 Task: Create a due date automation trigger when advanced on, 2 days after a card is due add checklist with checklist "Resume" incomplete at 11:00 AM.
Action: Mouse moved to (1075, 321)
Screenshot: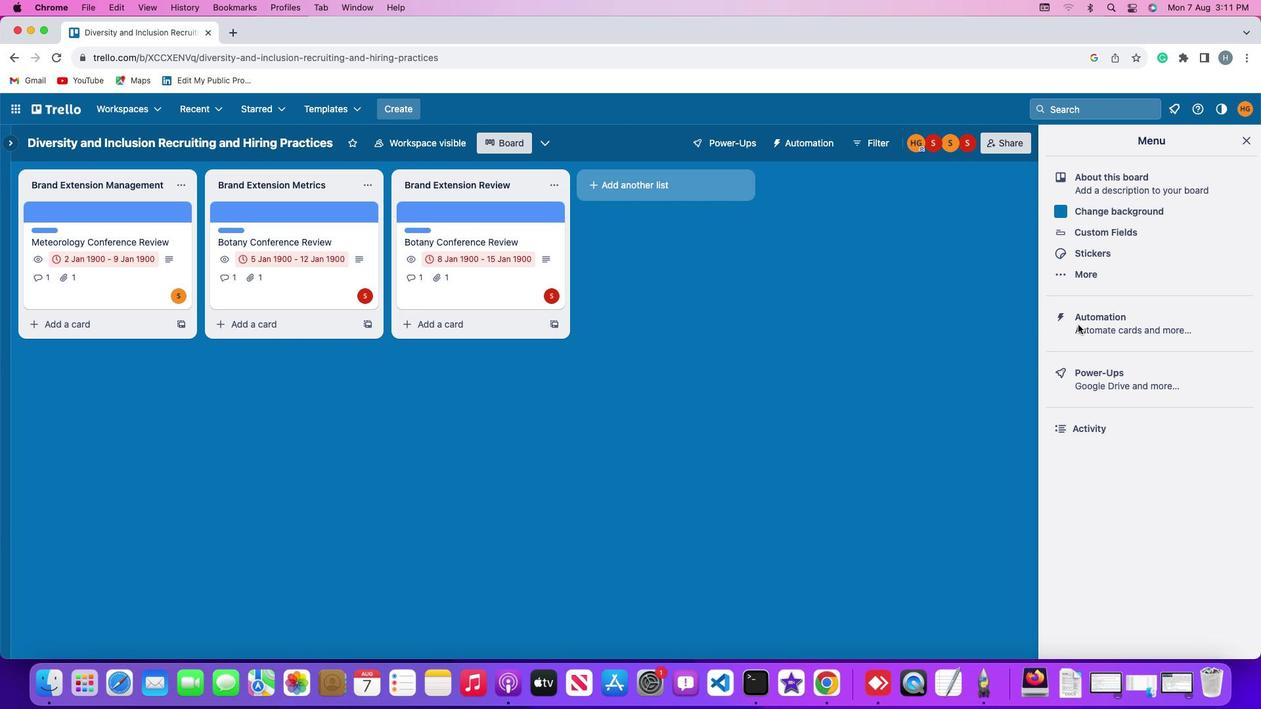 
Action: Mouse pressed left at (1075, 321)
Screenshot: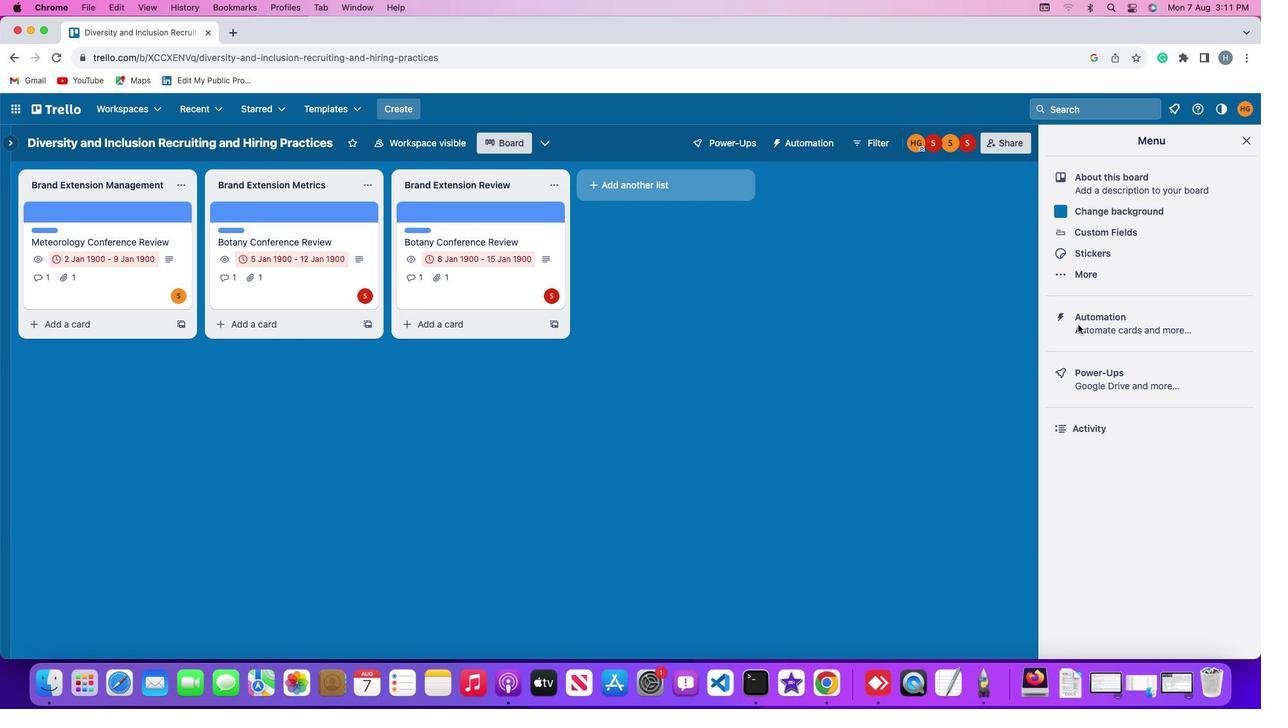 
Action: Mouse pressed left at (1075, 321)
Screenshot: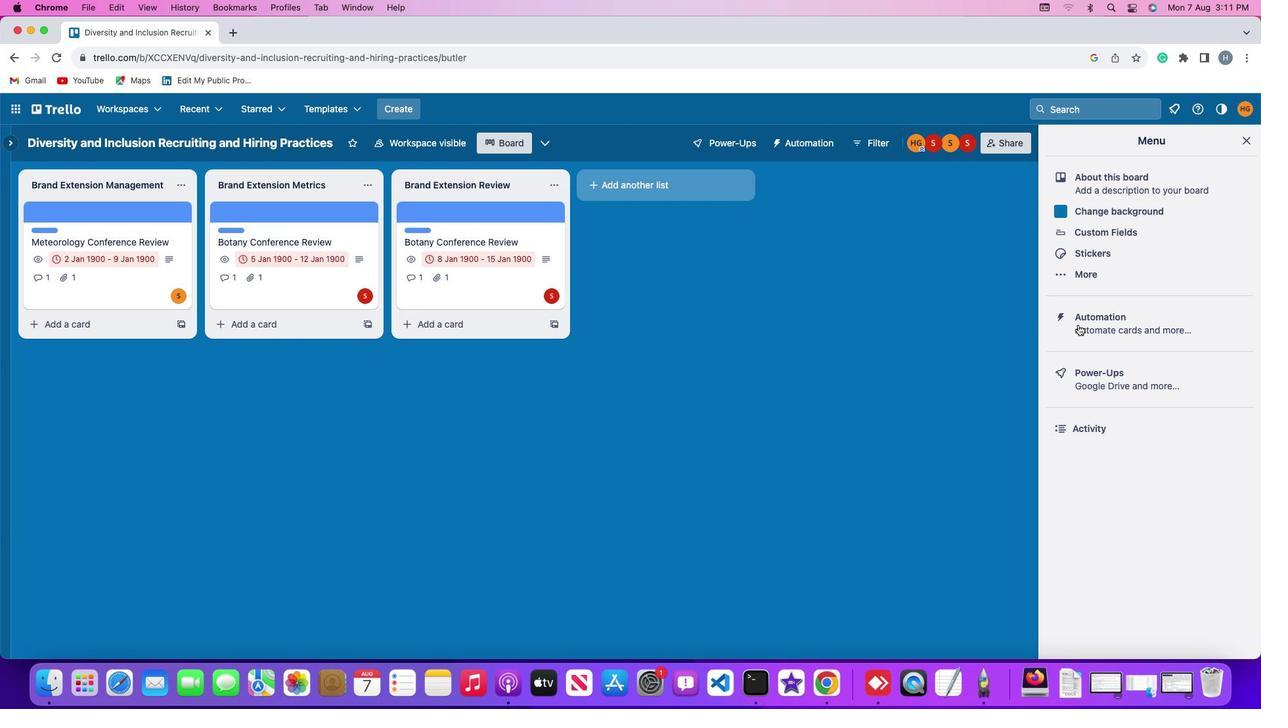 
Action: Mouse moved to (92, 310)
Screenshot: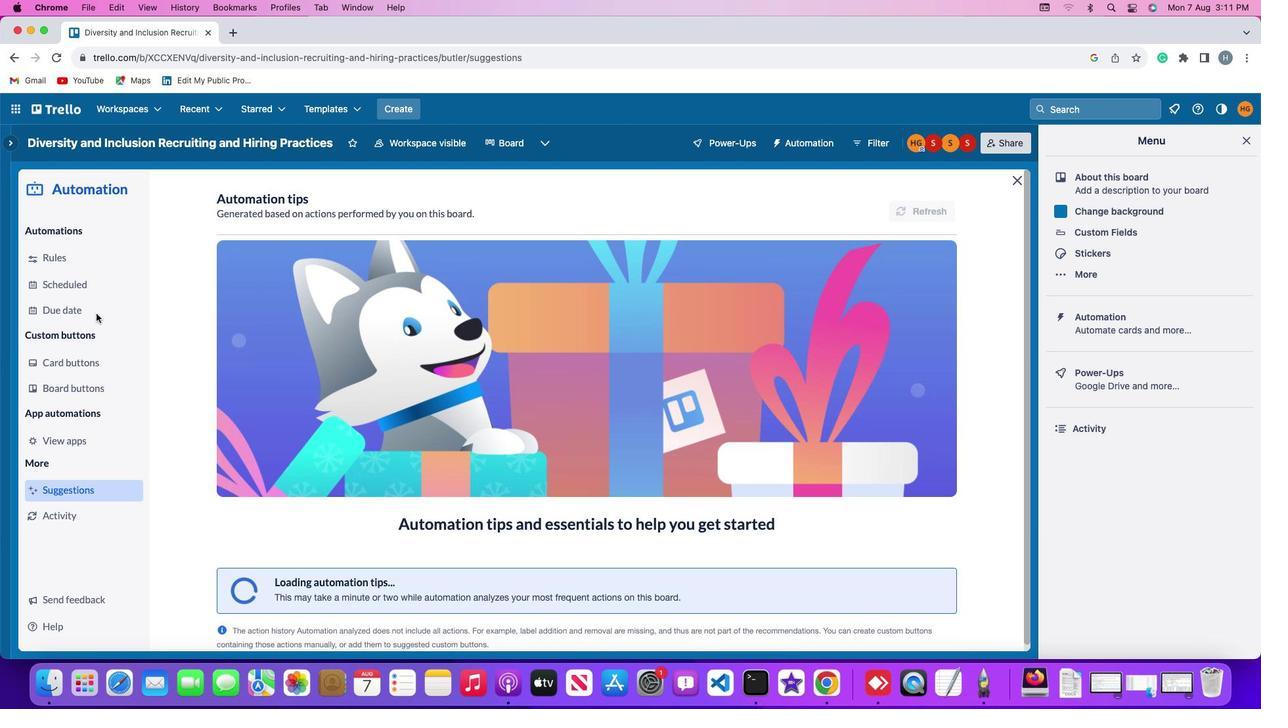 
Action: Mouse pressed left at (92, 310)
Screenshot: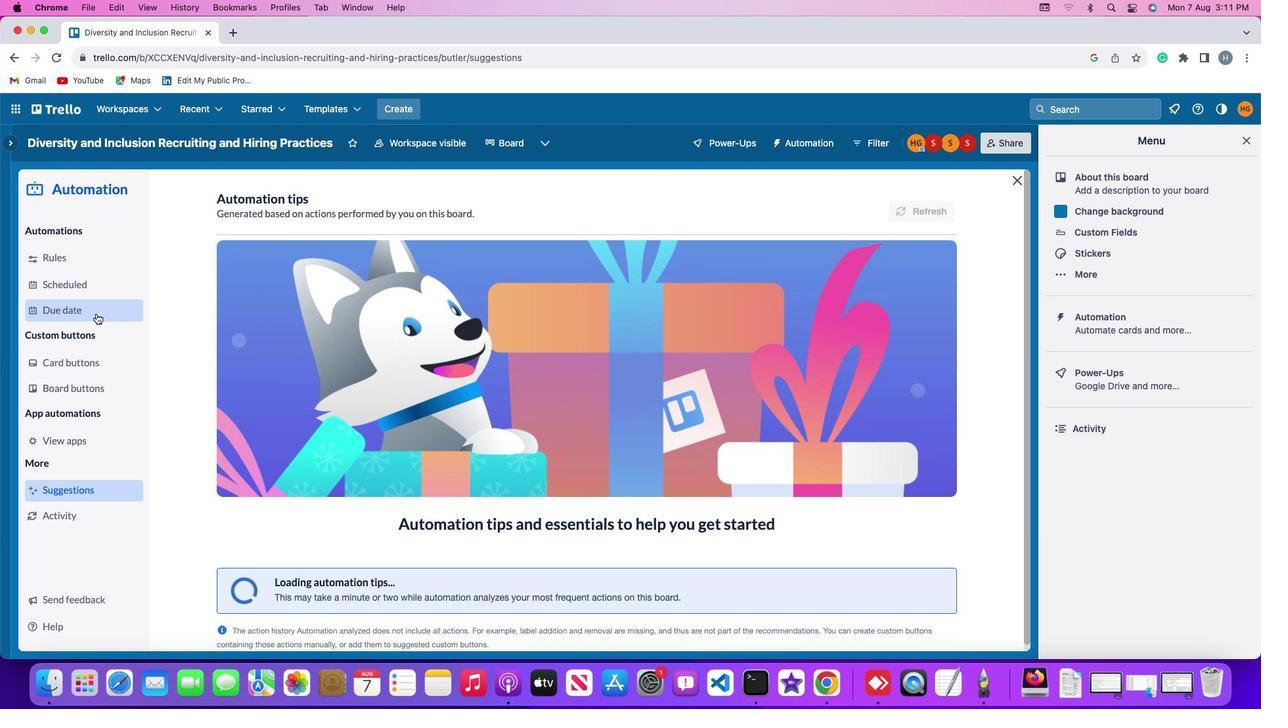 
Action: Mouse moved to (875, 201)
Screenshot: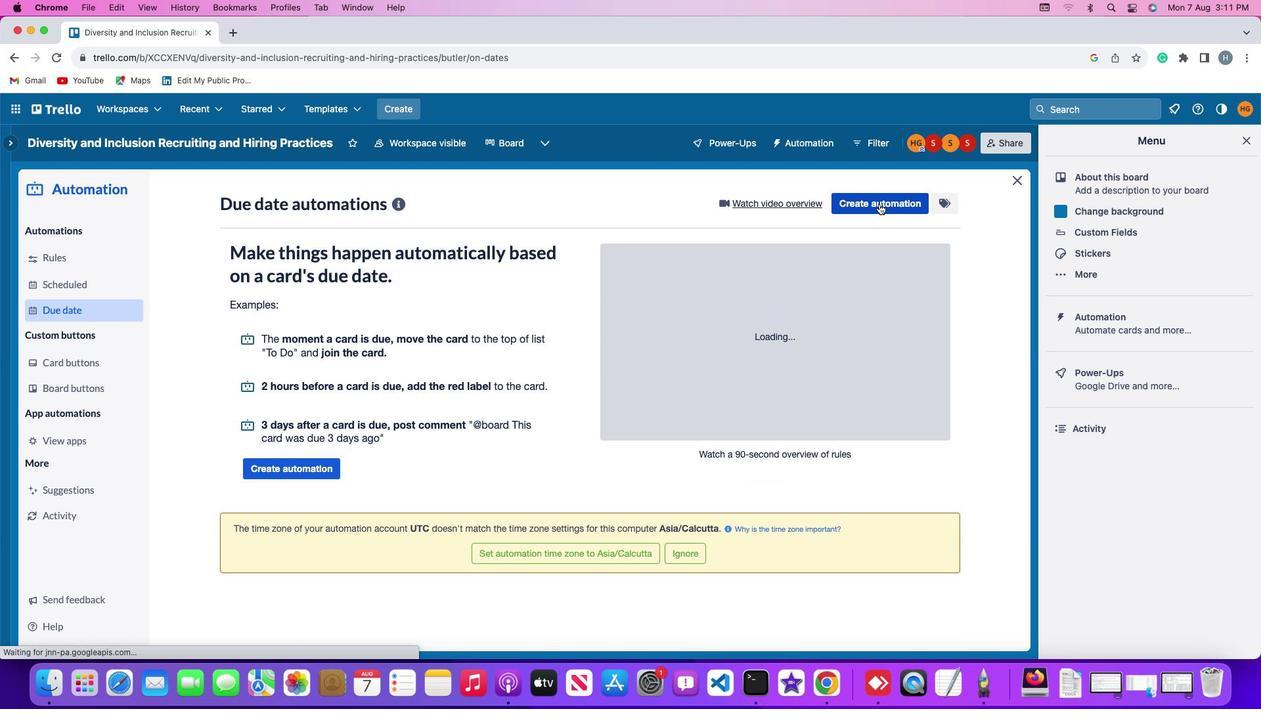 
Action: Mouse pressed left at (875, 201)
Screenshot: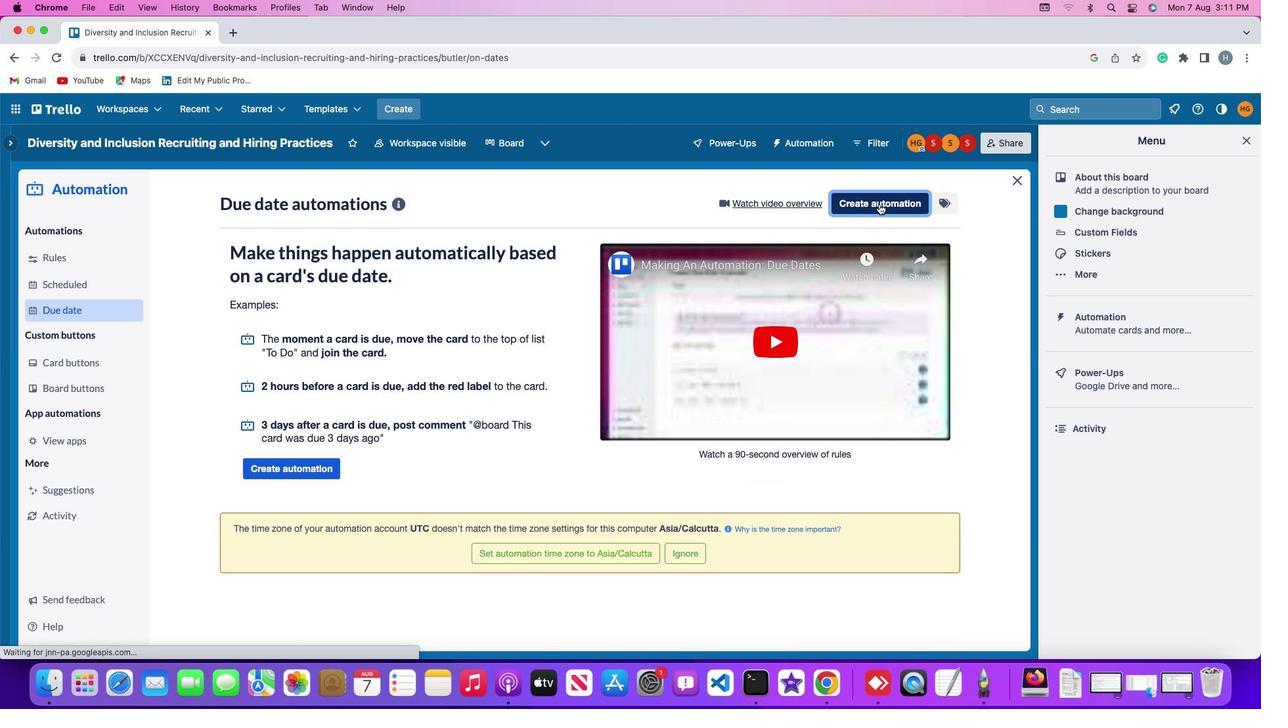 
Action: Mouse moved to (485, 321)
Screenshot: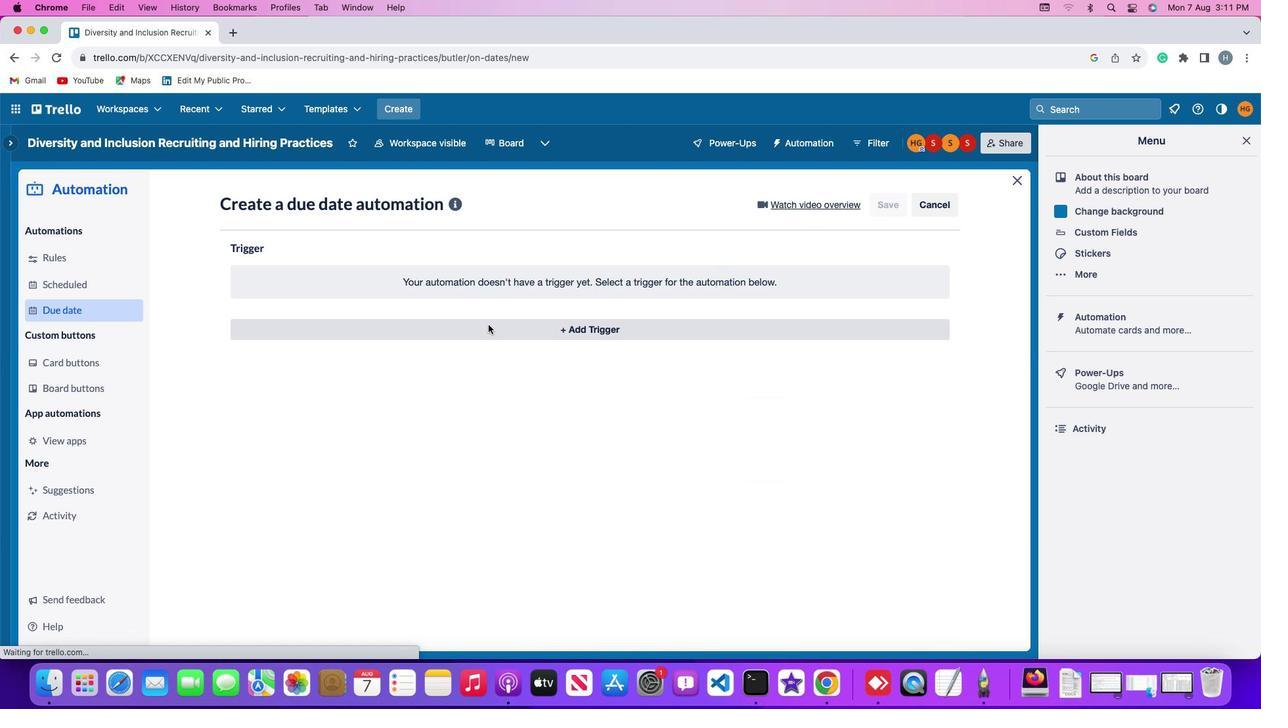 
Action: Mouse pressed left at (485, 321)
Screenshot: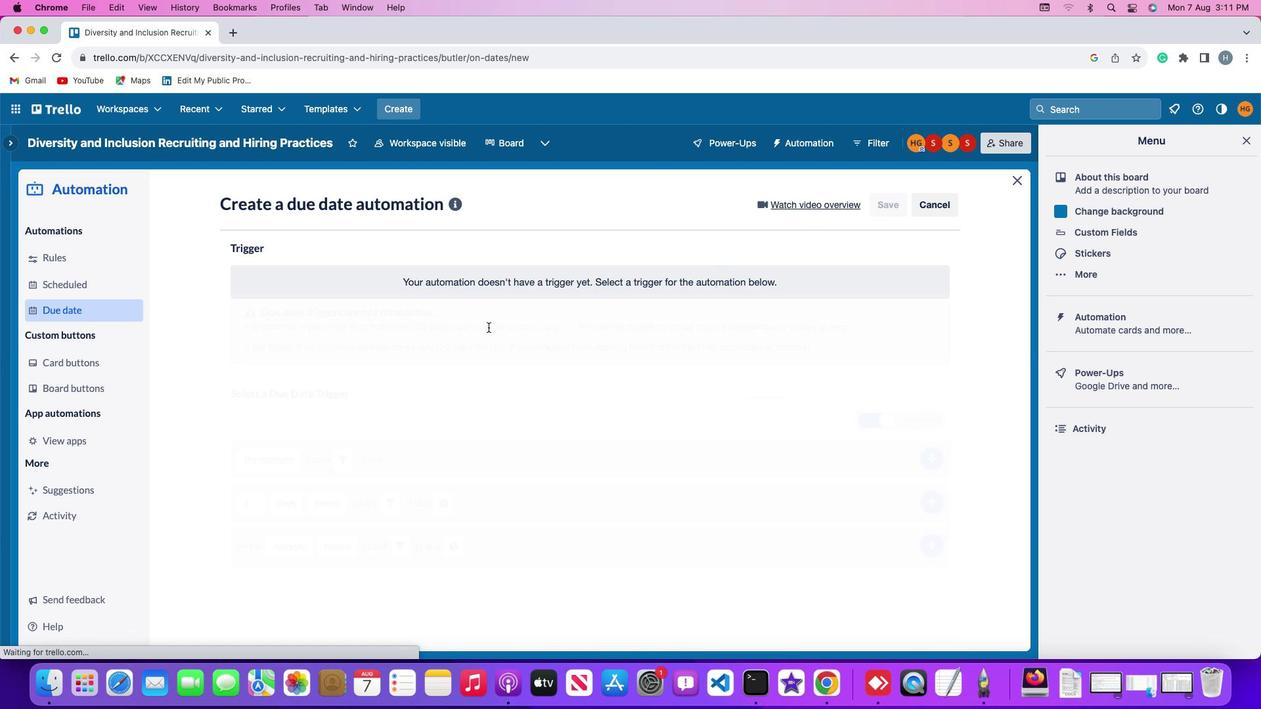 
Action: Mouse moved to (252, 523)
Screenshot: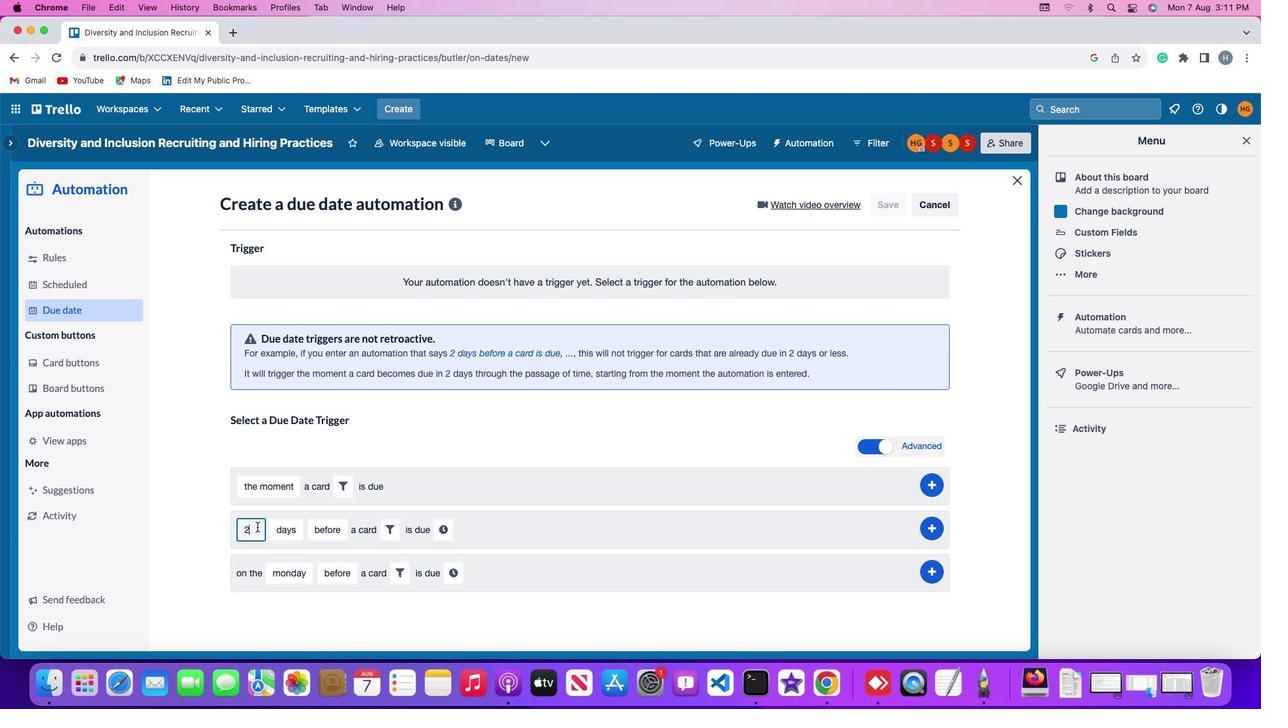 
Action: Mouse pressed left at (252, 523)
Screenshot: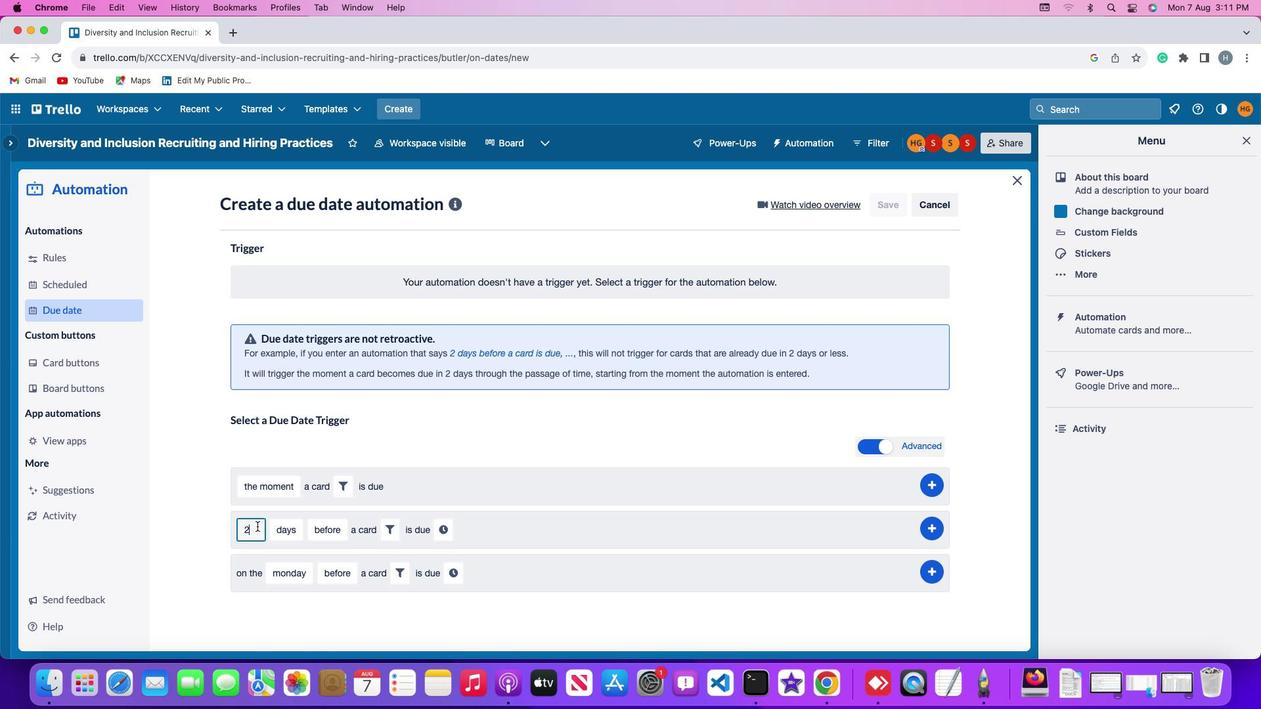 
Action: Mouse moved to (254, 522)
Screenshot: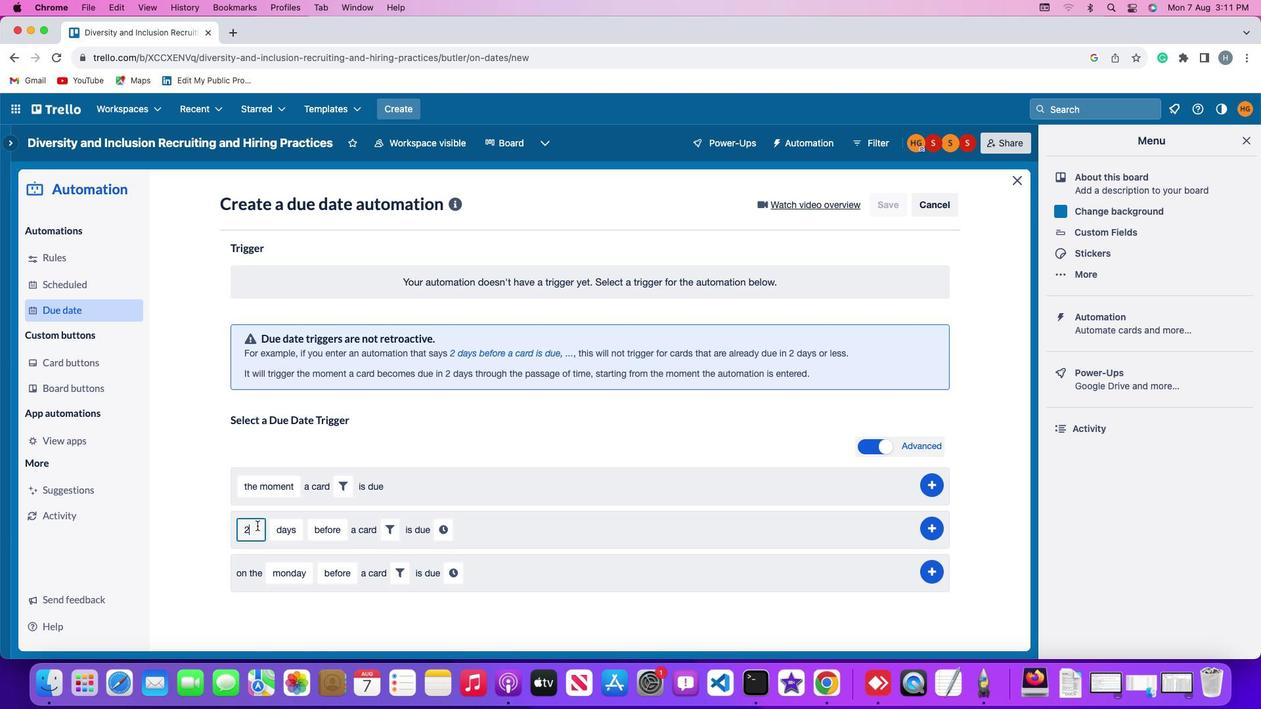 
Action: Key pressed Key.backspace'2'
Screenshot: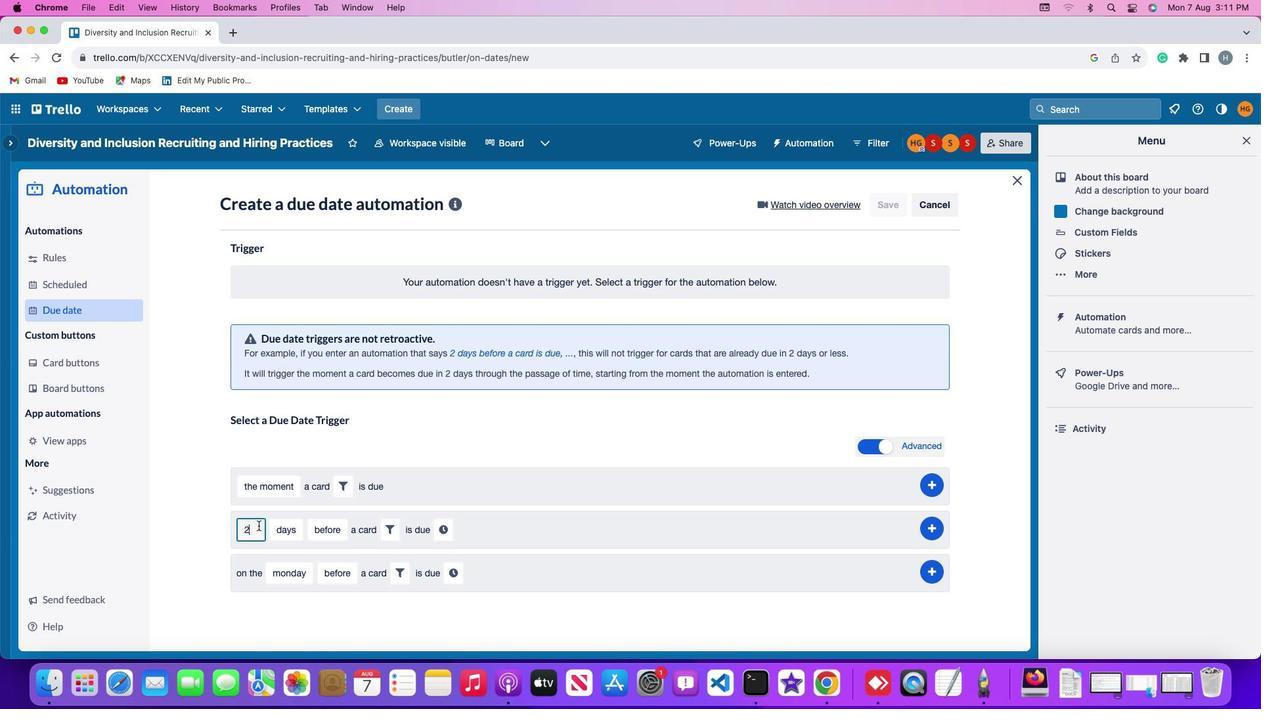 
Action: Mouse moved to (287, 525)
Screenshot: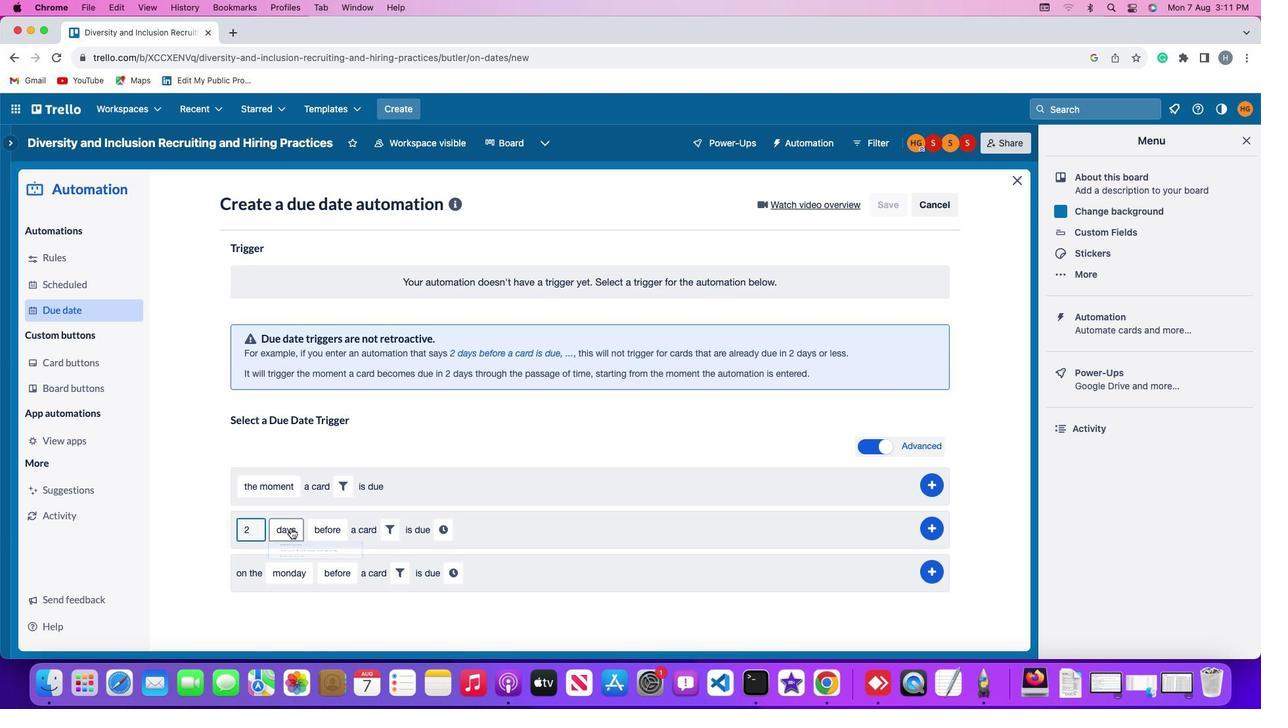
Action: Mouse pressed left at (287, 525)
Screenshot: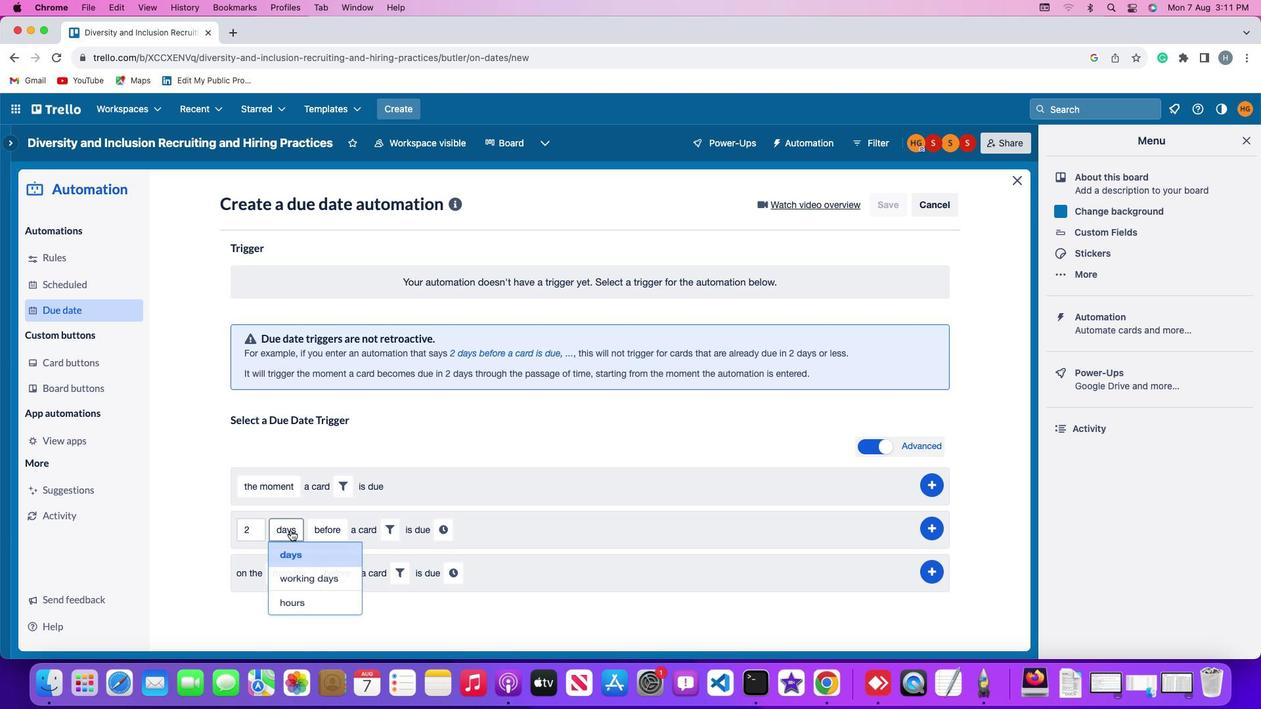 
Action: Mouse moved to (291, 549)
Screenshot: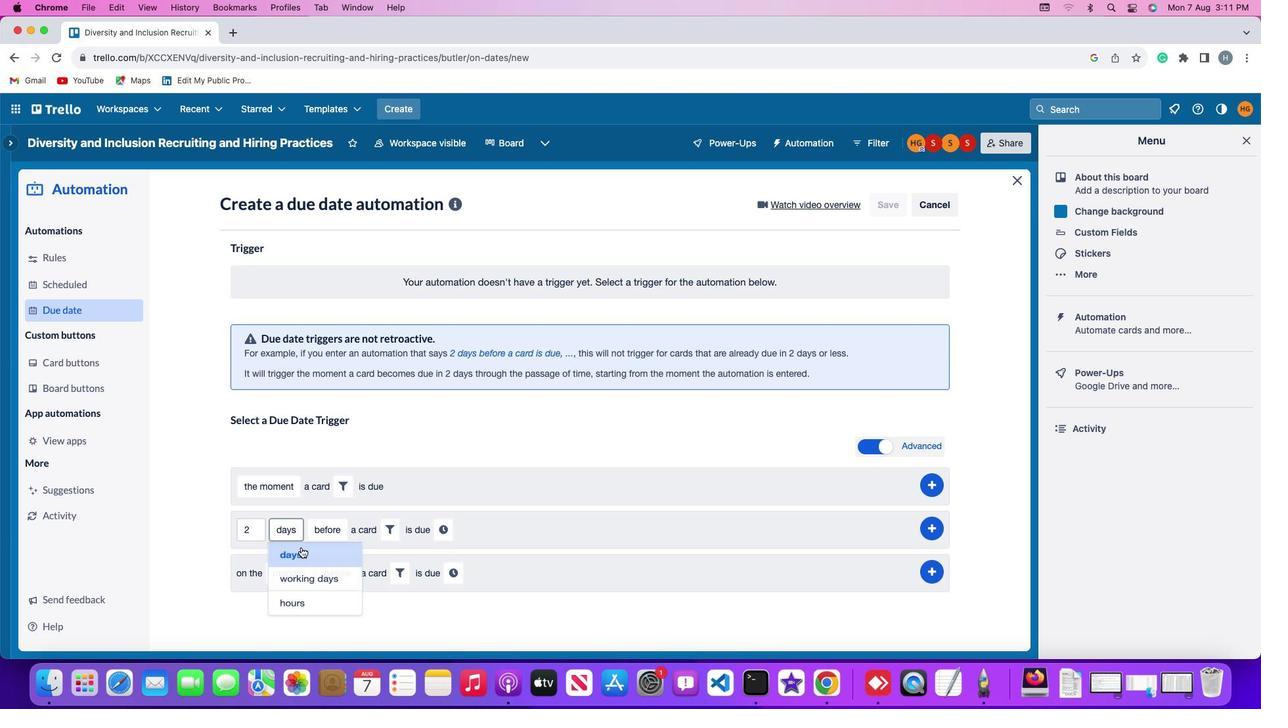 
Action: Mouse pressed left at (291, 549)
Screenshot: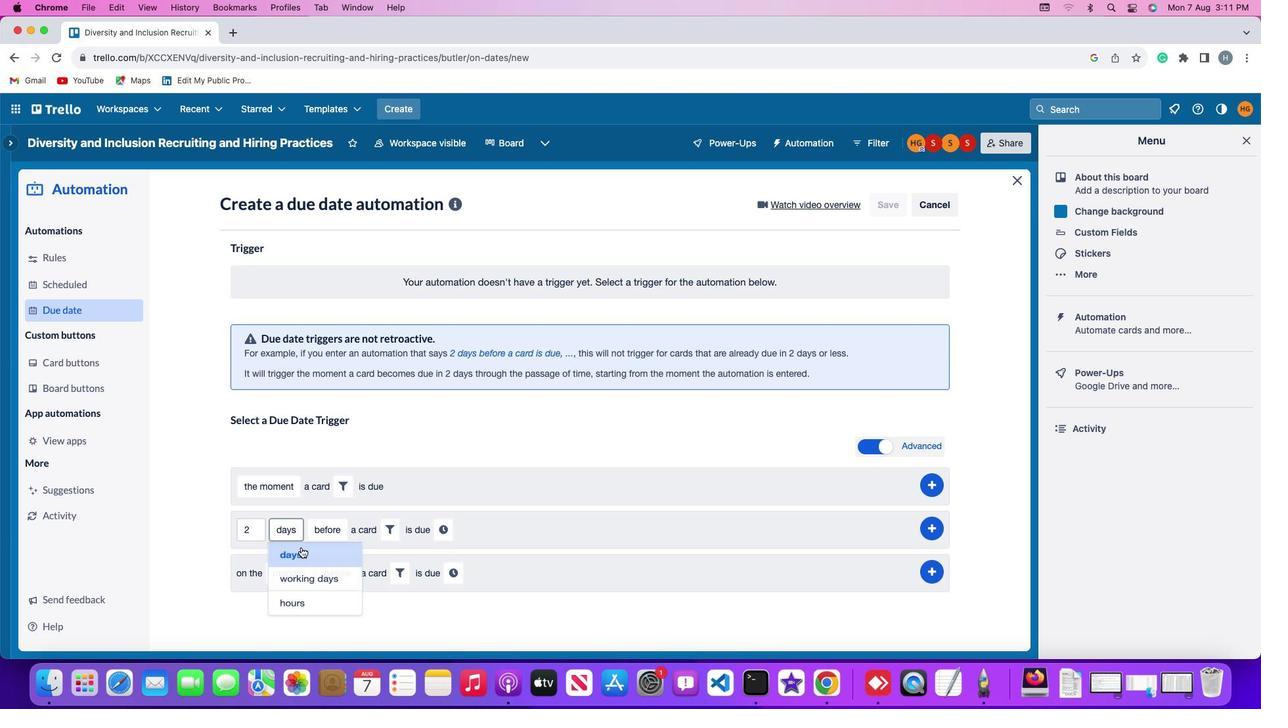 
Action: Mouse moved to (332, 521)
Screenshot: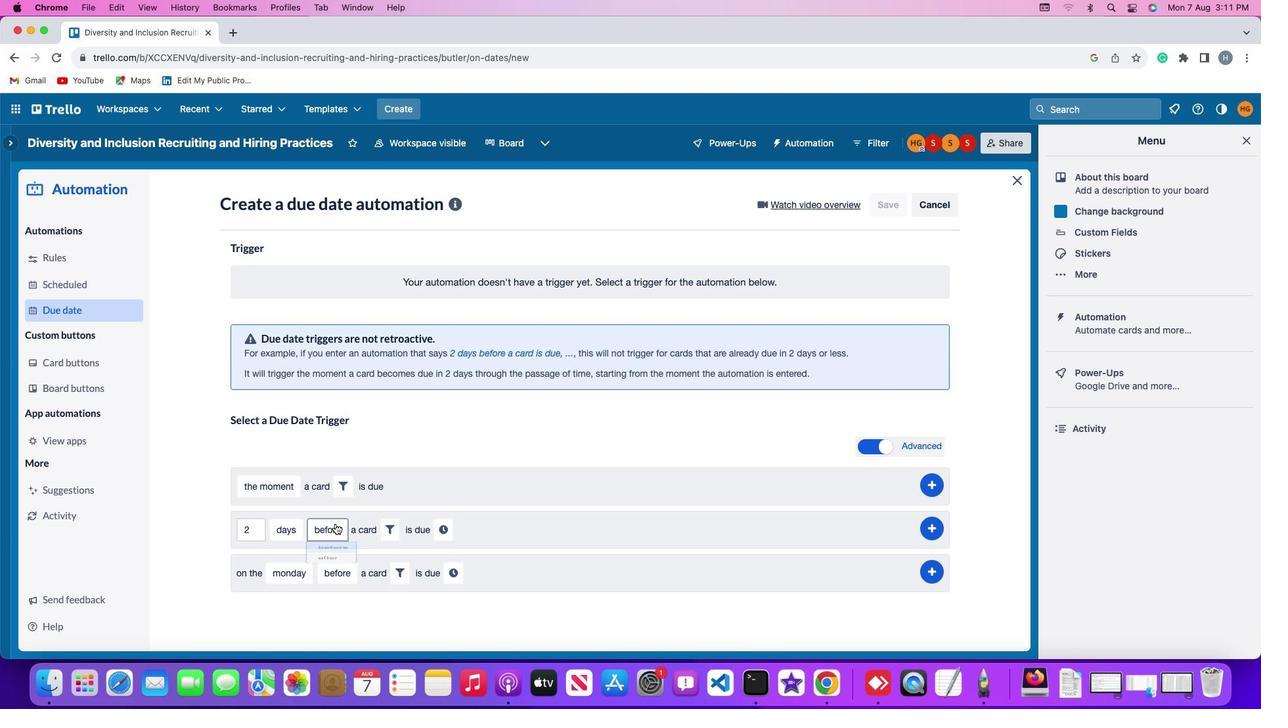 
Action: Mouse pressed left at (332, 521)
Screenshot: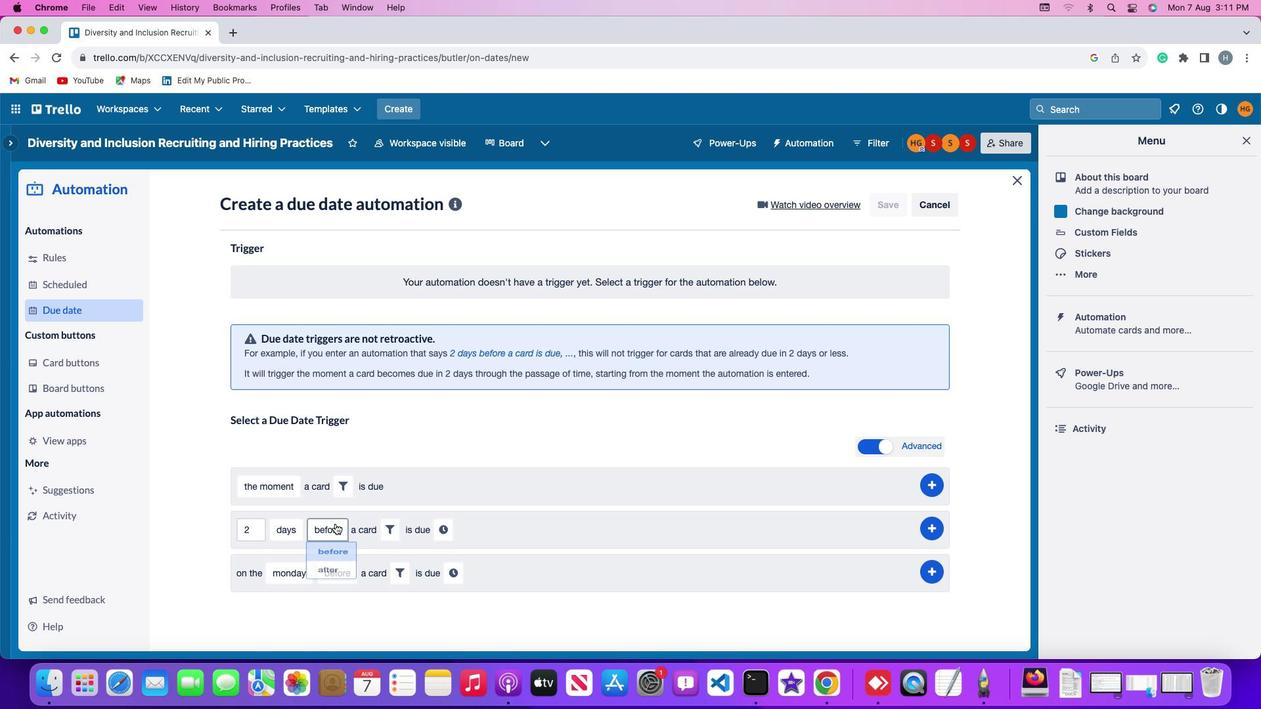 
Action: Mouse moved to (323, 574)
Screenshot: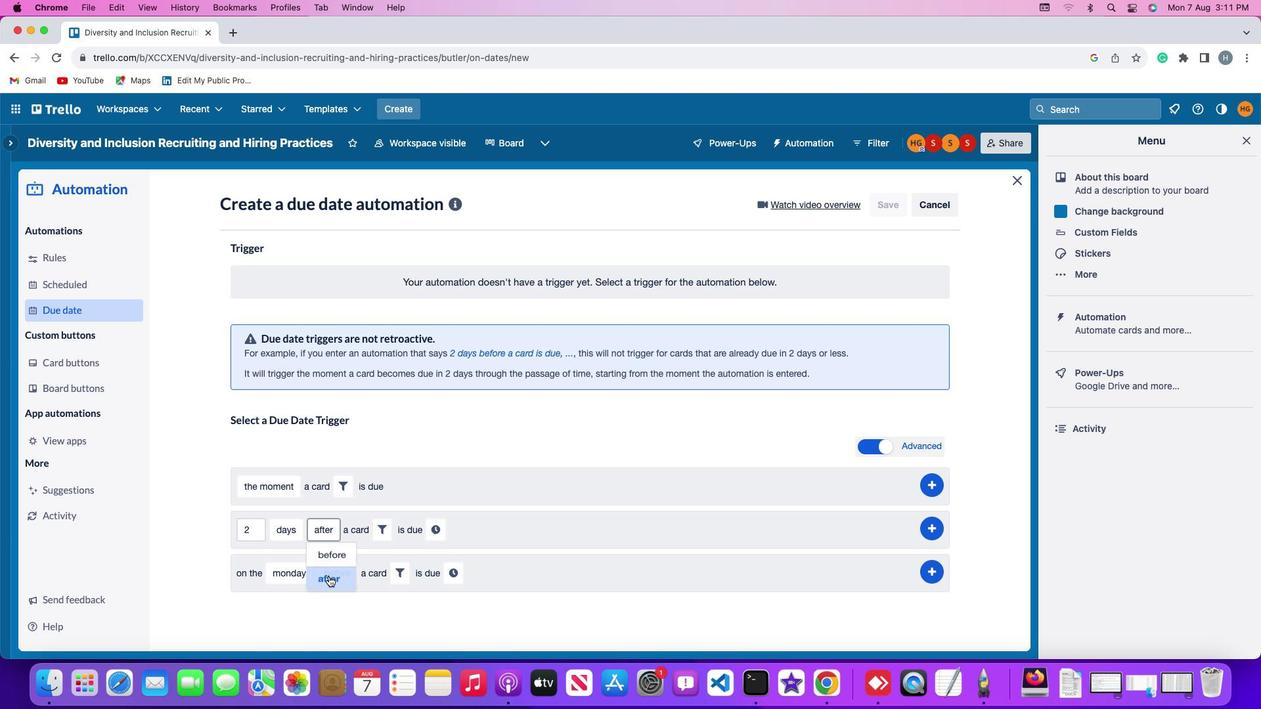 
Action: Mouse pressed left at (323, 574)
Screenshot: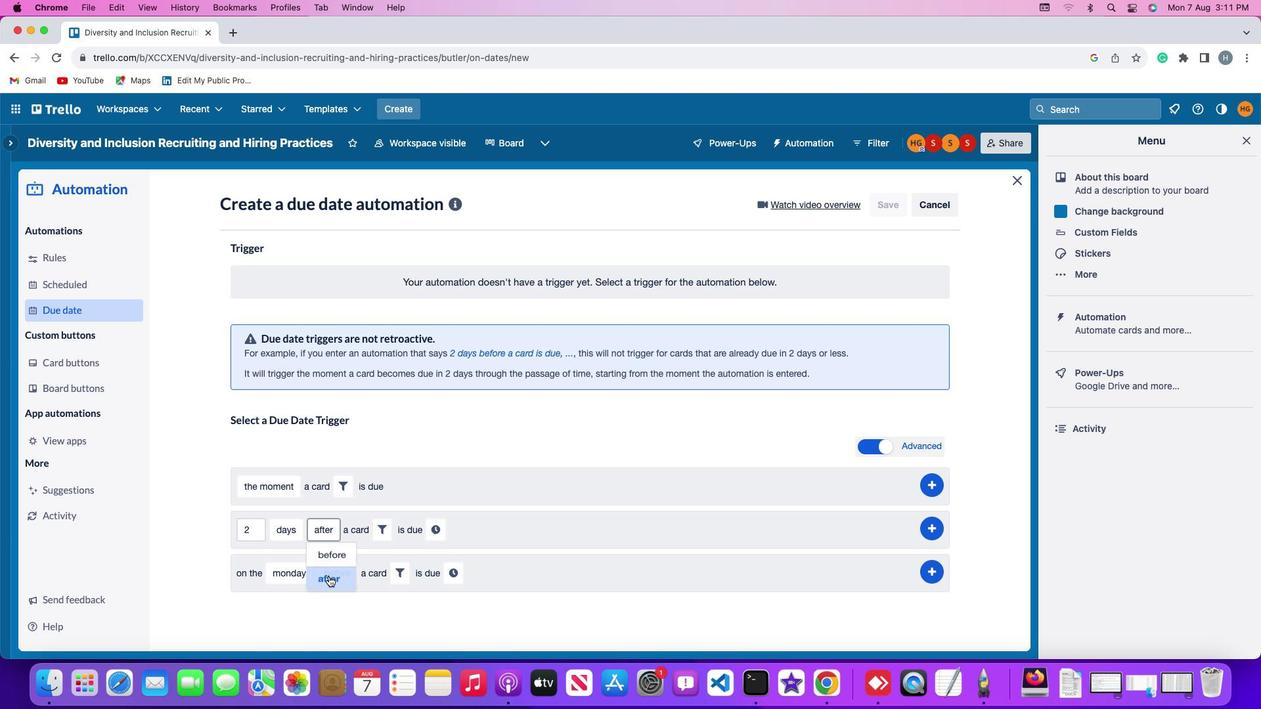 
Action: Mouse moved to (383, 524)
Screenshot: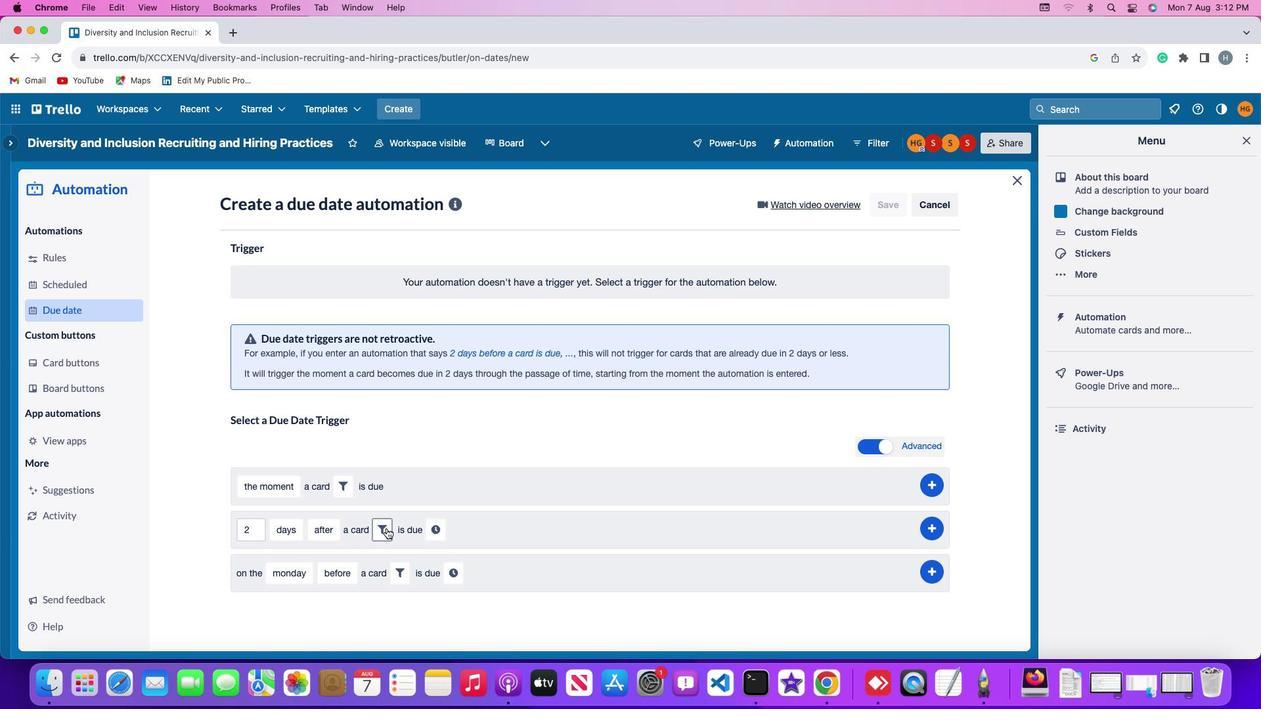 
Action: Mouse pressed left at (383, 524)
Screenshot: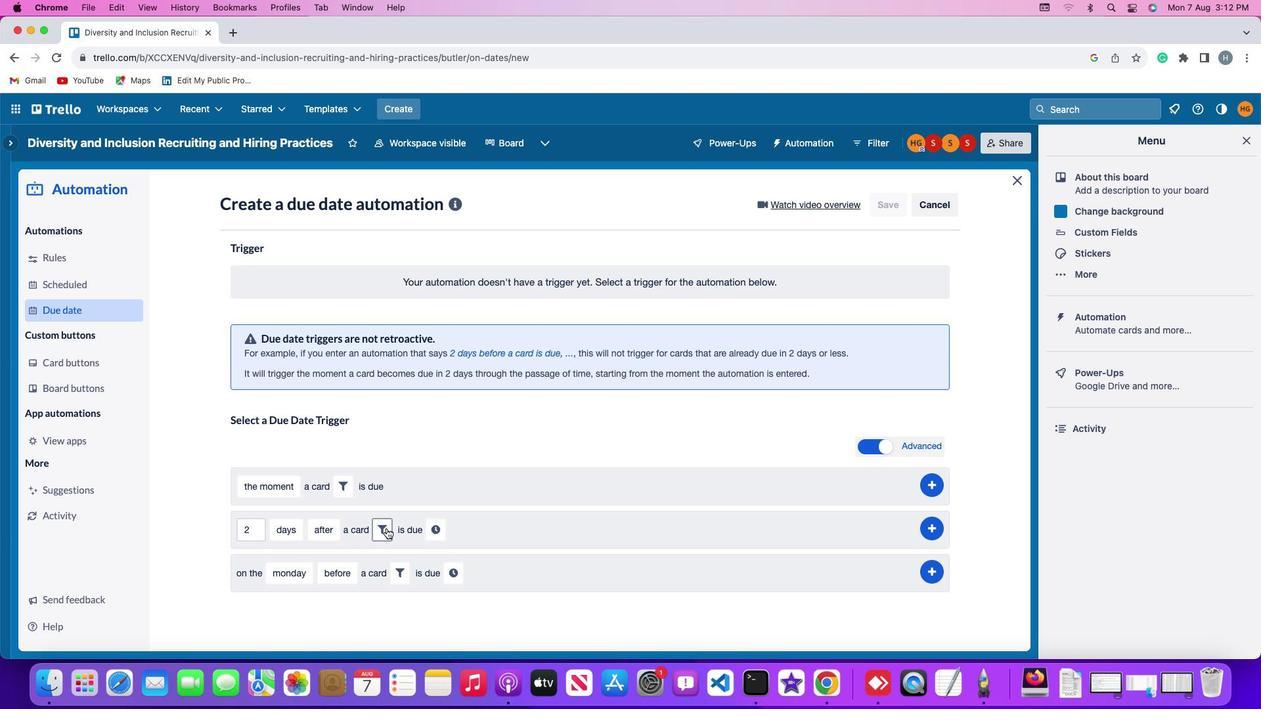 
Action: Mouse moved to (500, 563)
Screenshot: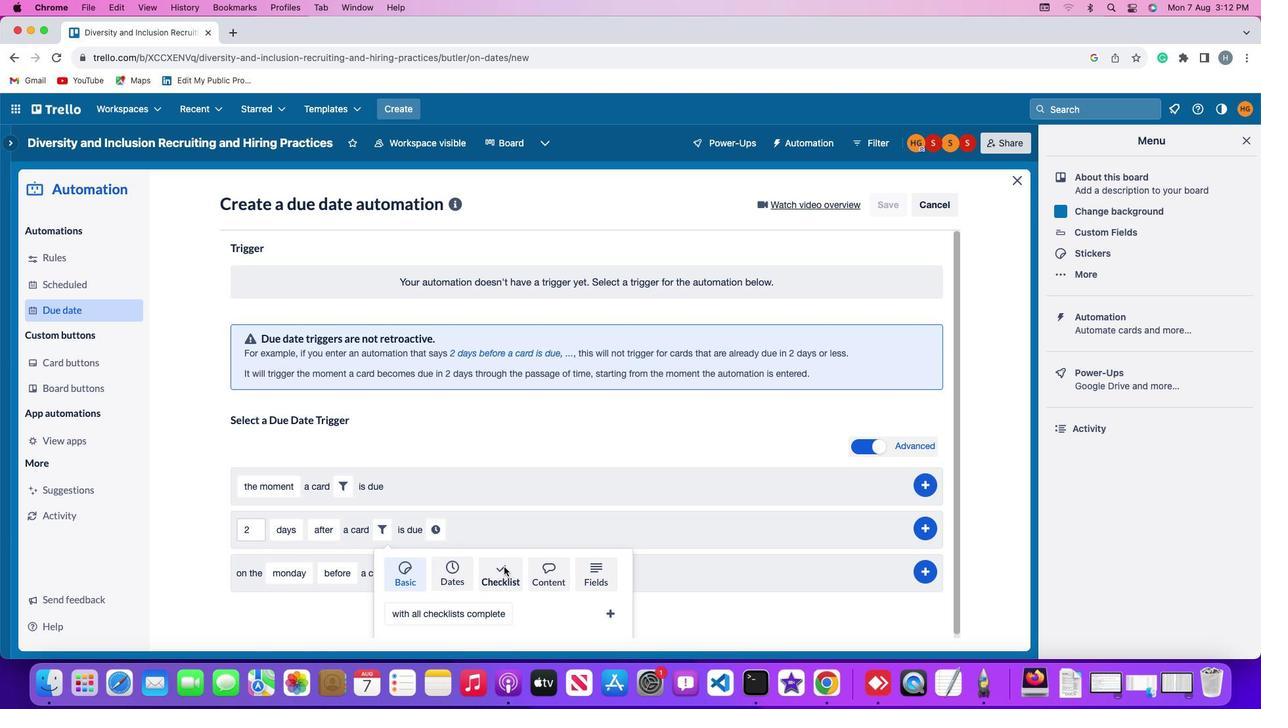 
Action: Mouse pressed left at (500, 563)
Screenshot: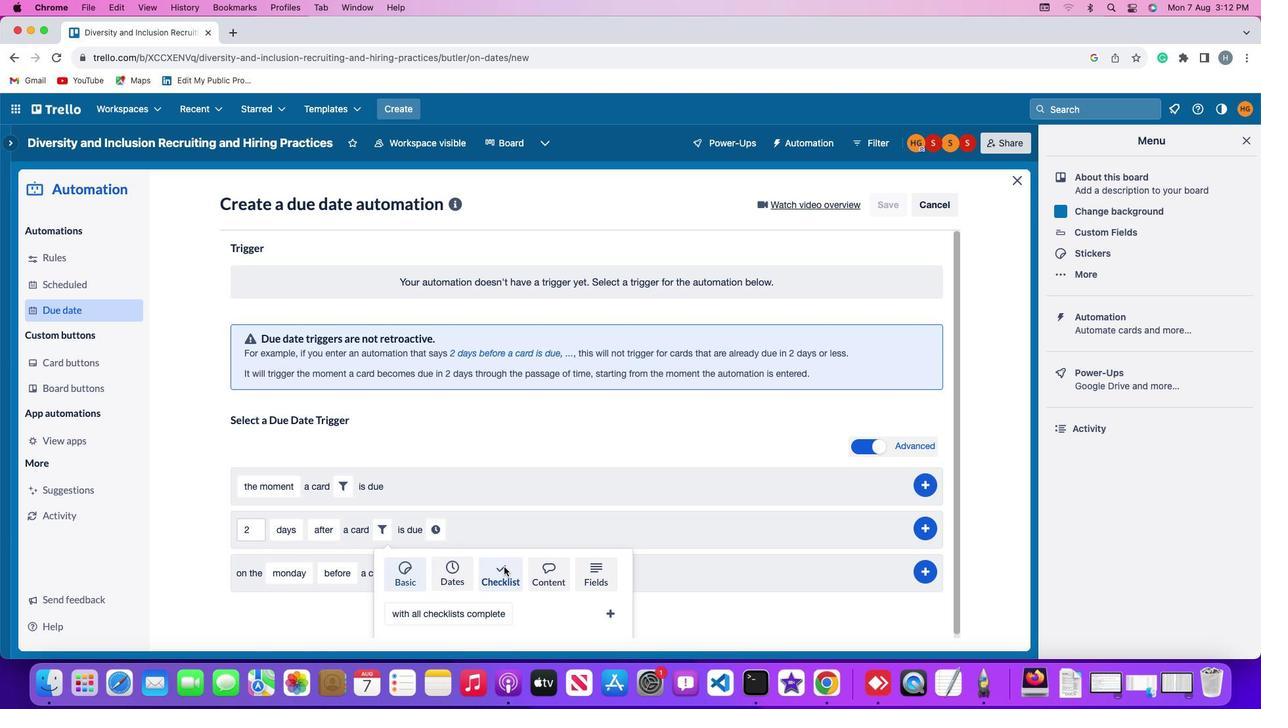 
Action: Mouse moved to (436, 611)
Screenshot: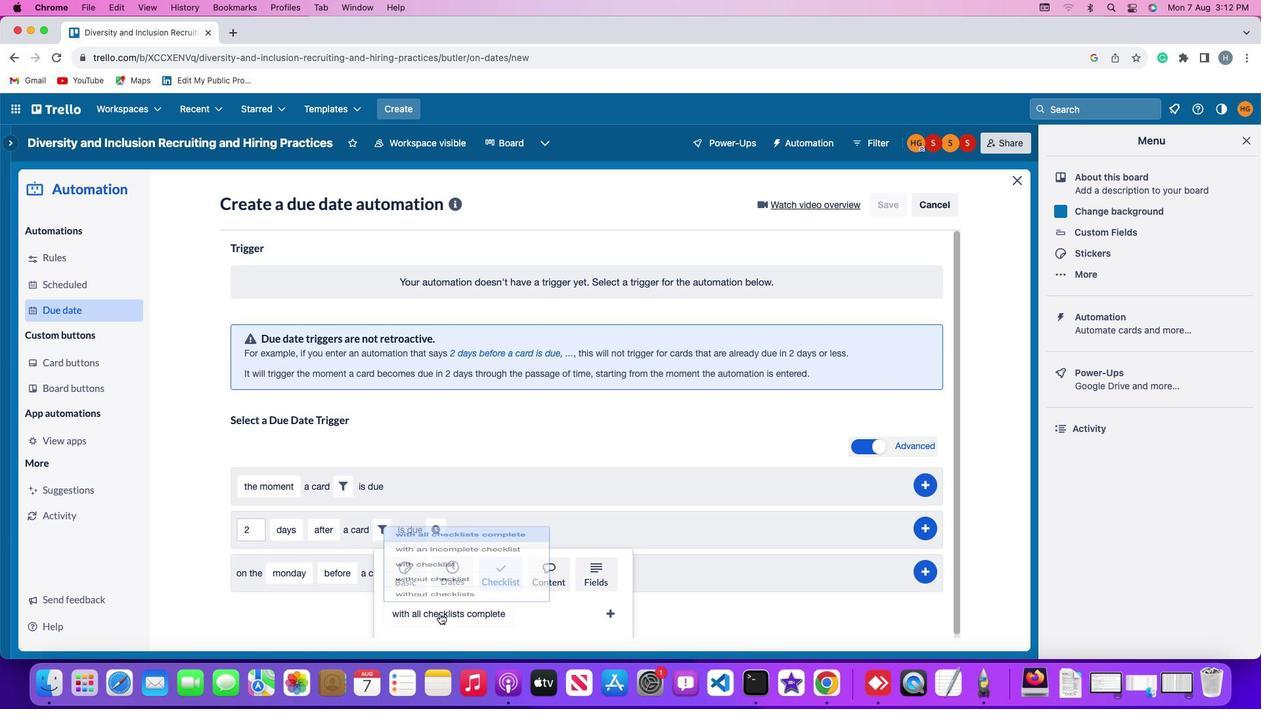 
Action: Mouse pressed left at (436, 611)
Screenshot: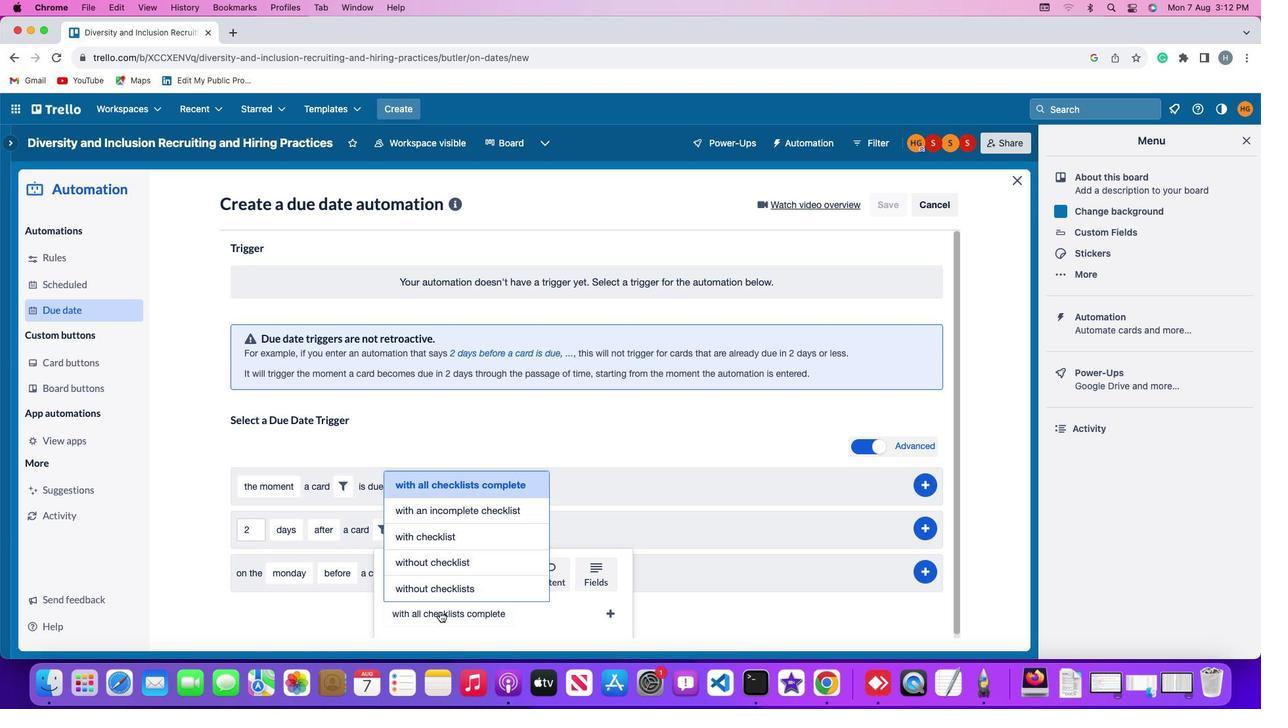 
Action: Mouse moved to (452, 532)
Screenshot: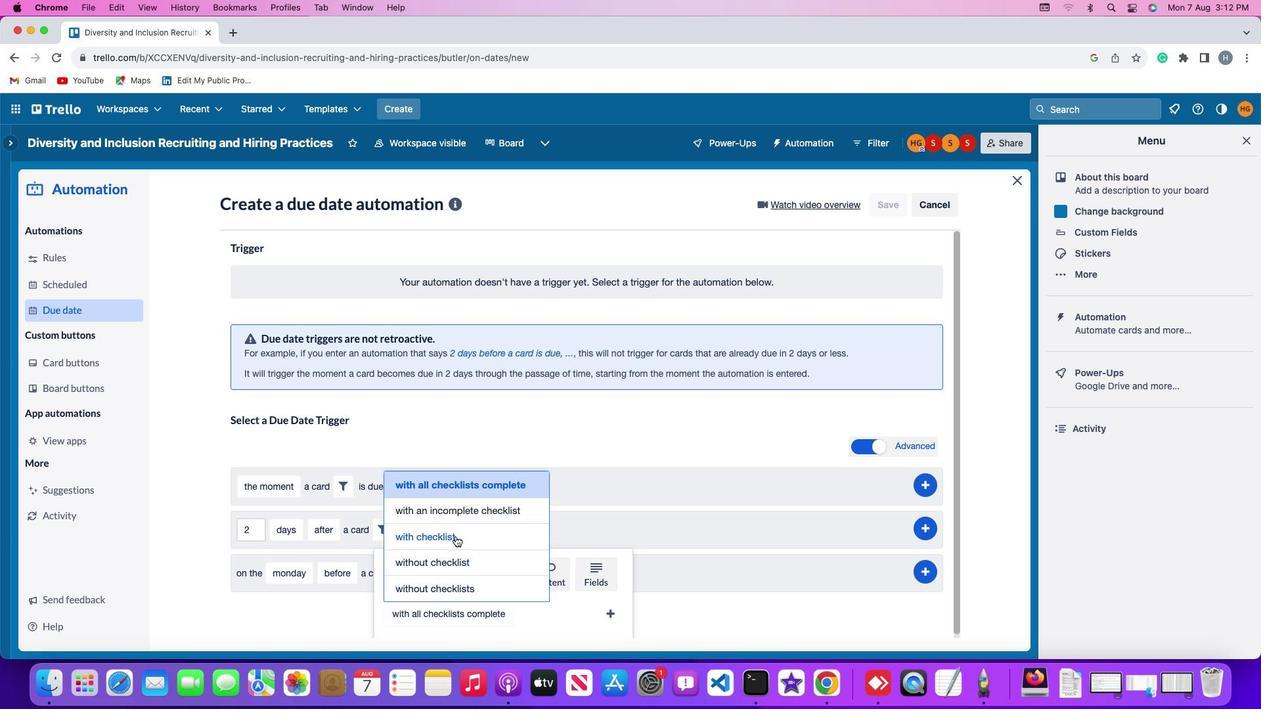 
Action: Mouse pressed left at (452, 532)
Screenshot: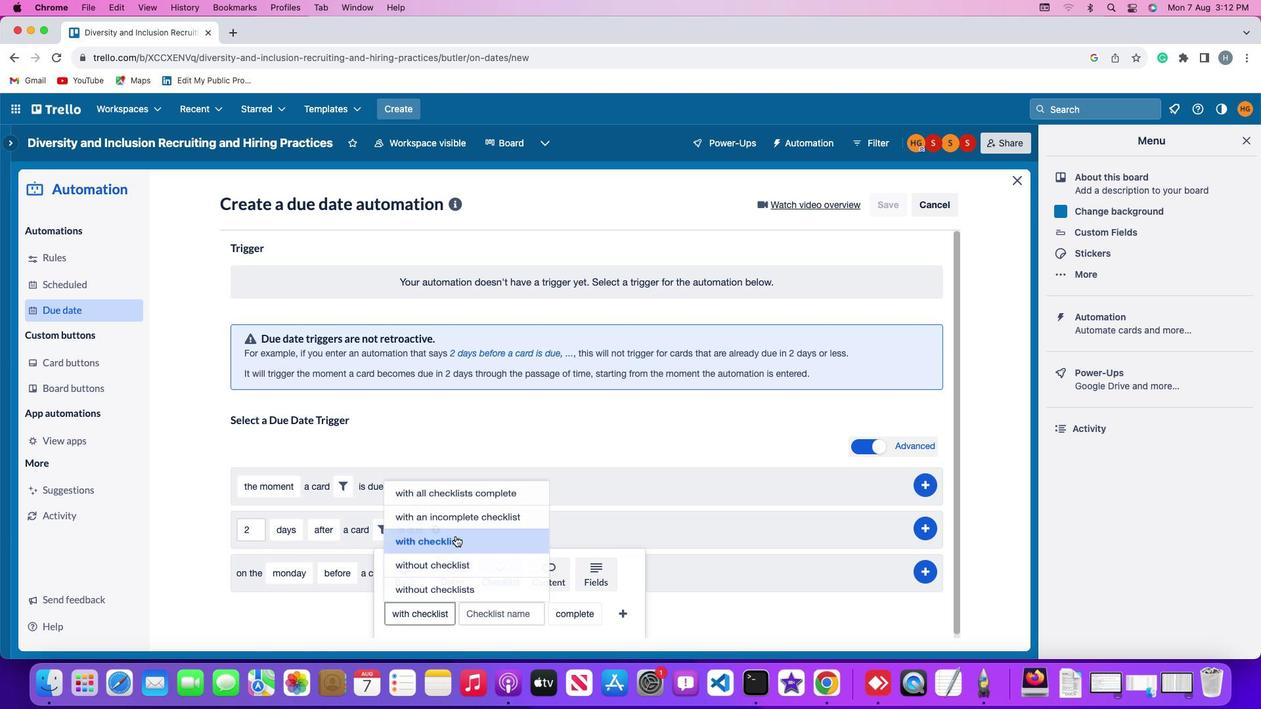 
Action: Mouse moved to (490, 607)
Screenshot: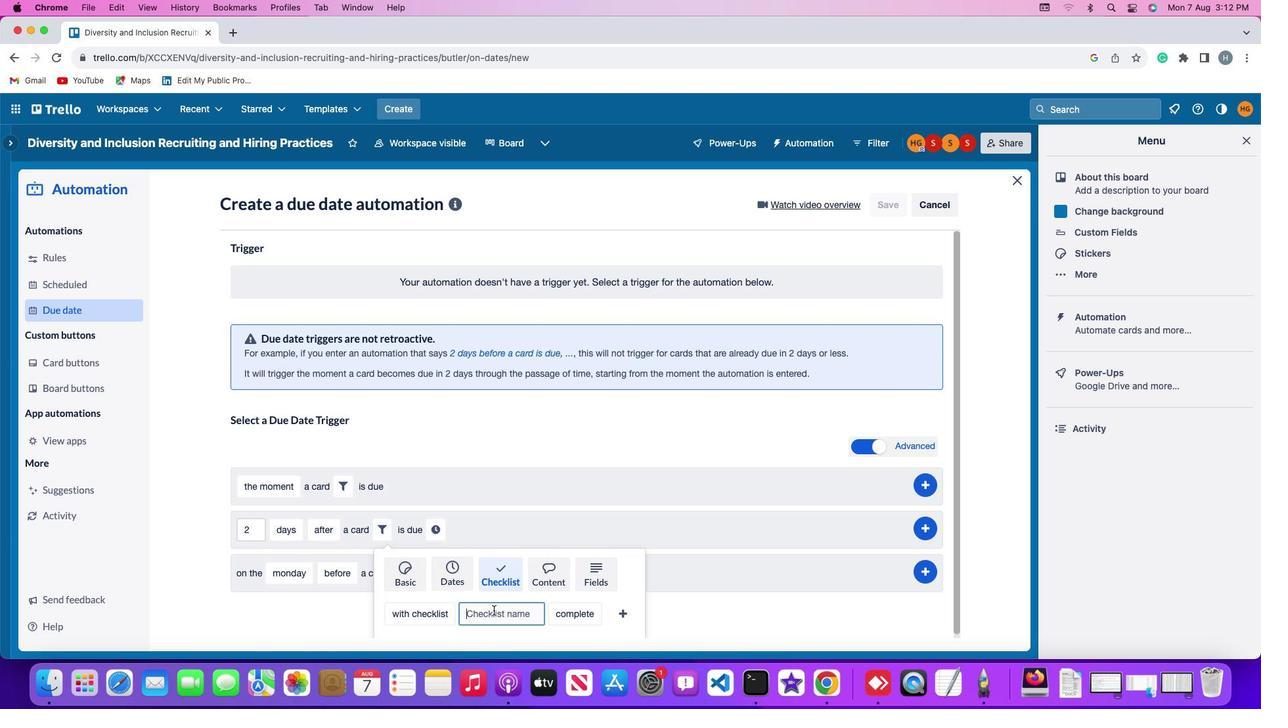 
Action: Mouse pressed left at (490, 607)
Screenshot: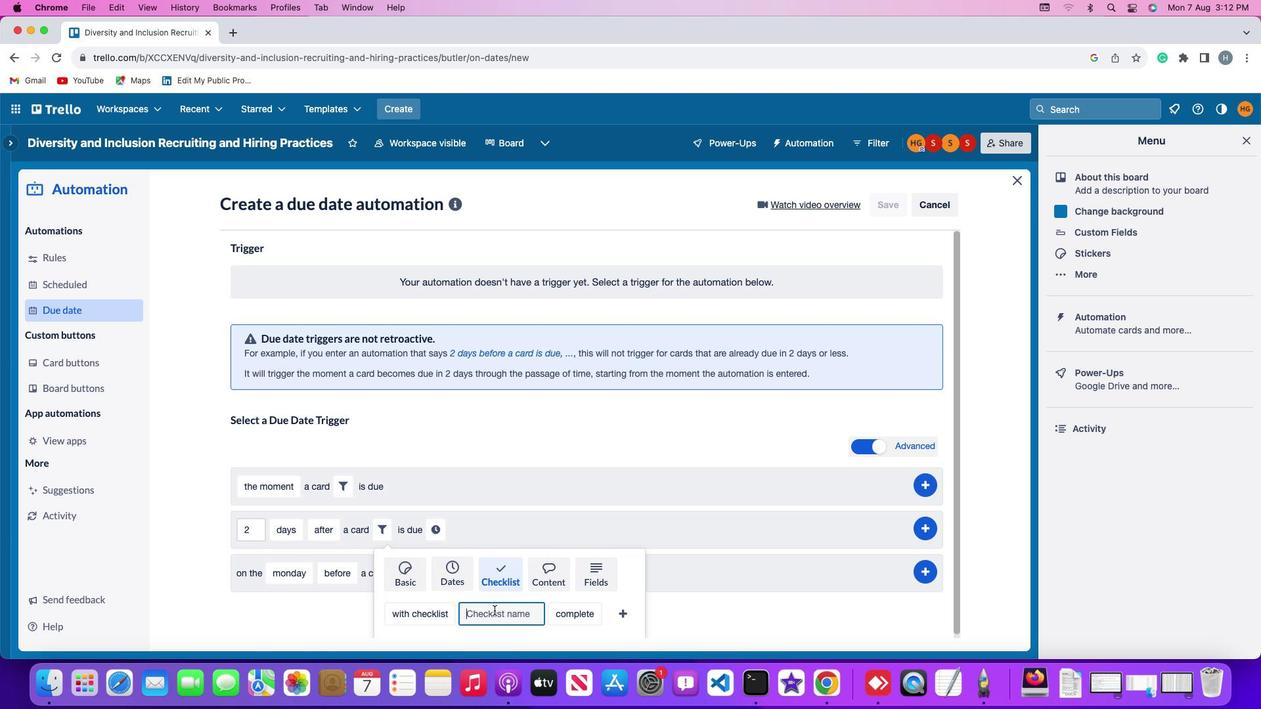 
Action: Mouse moved to (491, 607)
Screenshot: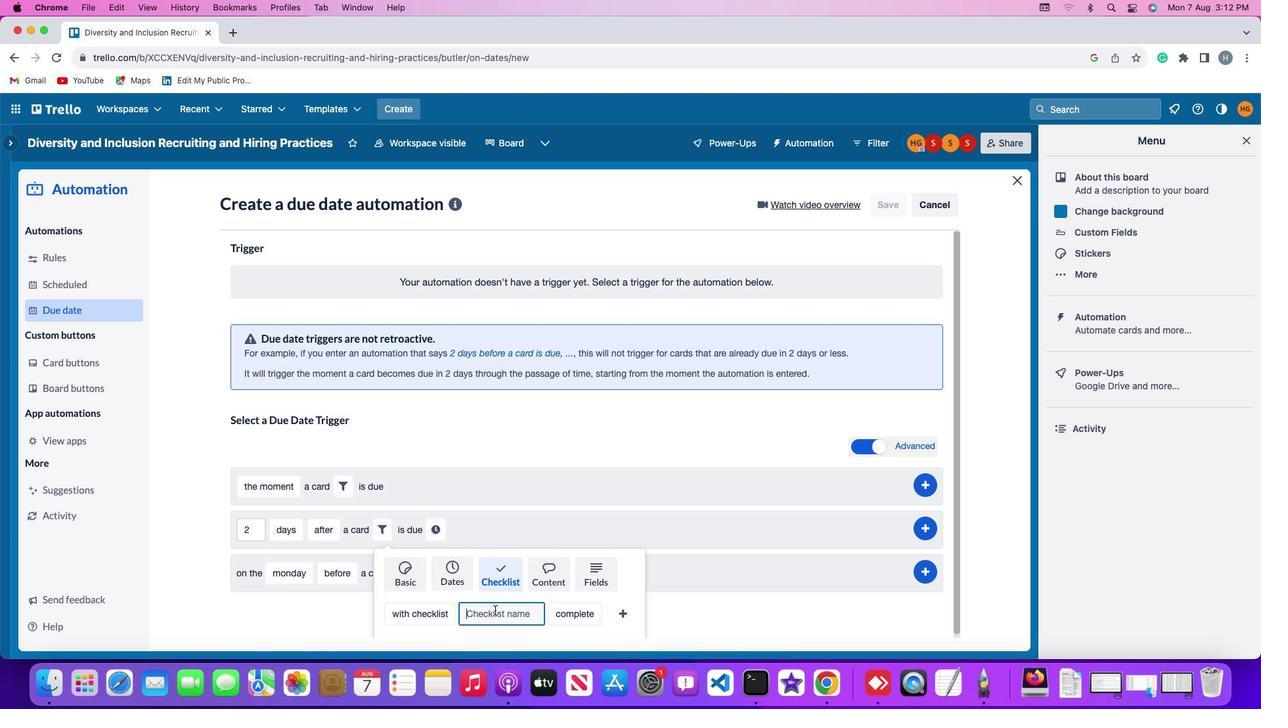 
Action: Key pressed Key.shift'R''e''s''u''m''e'
Screenshot: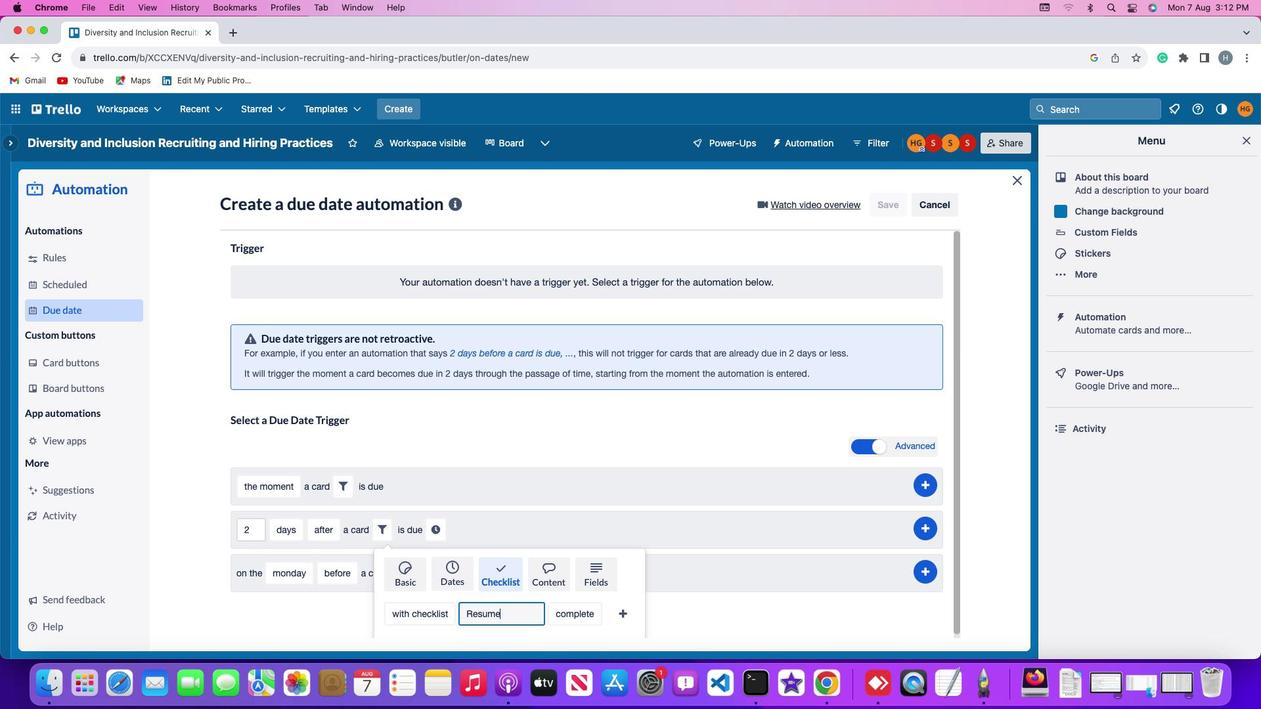 
Action: Mouse moved to (572, 614)
Screenshot: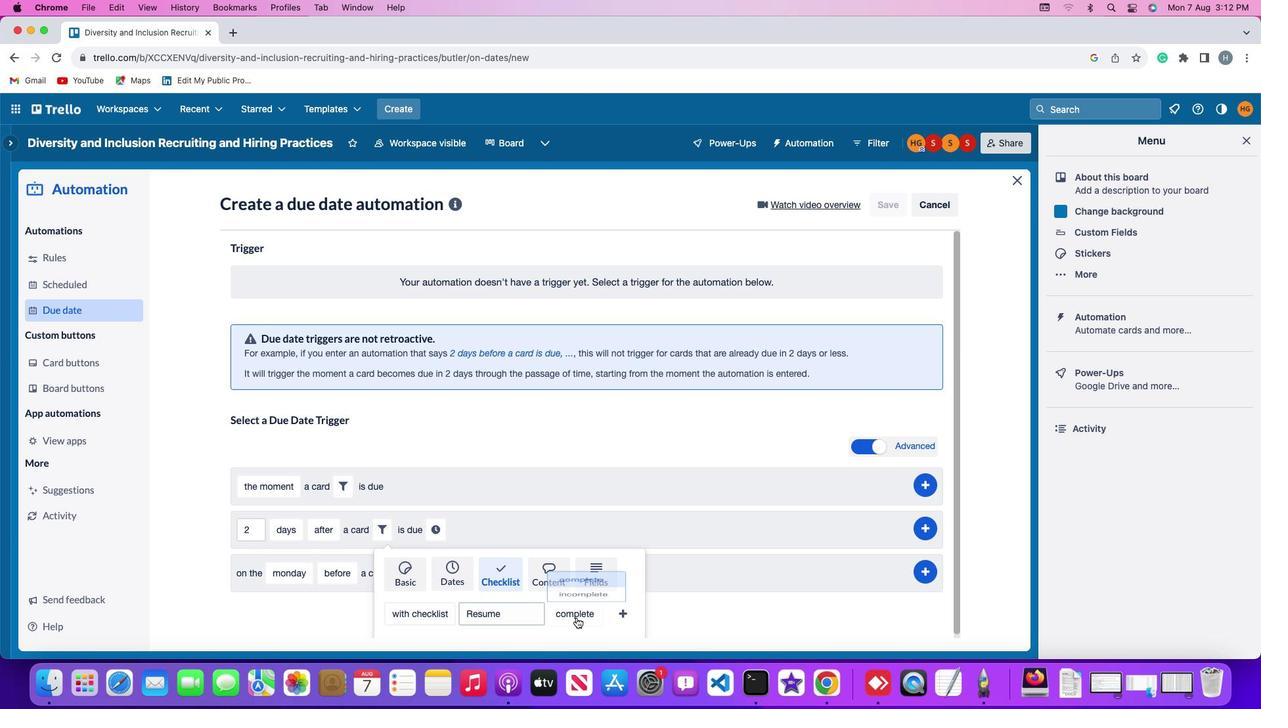 
Action: Mouse pressed left at (572, 614)
Screenshot: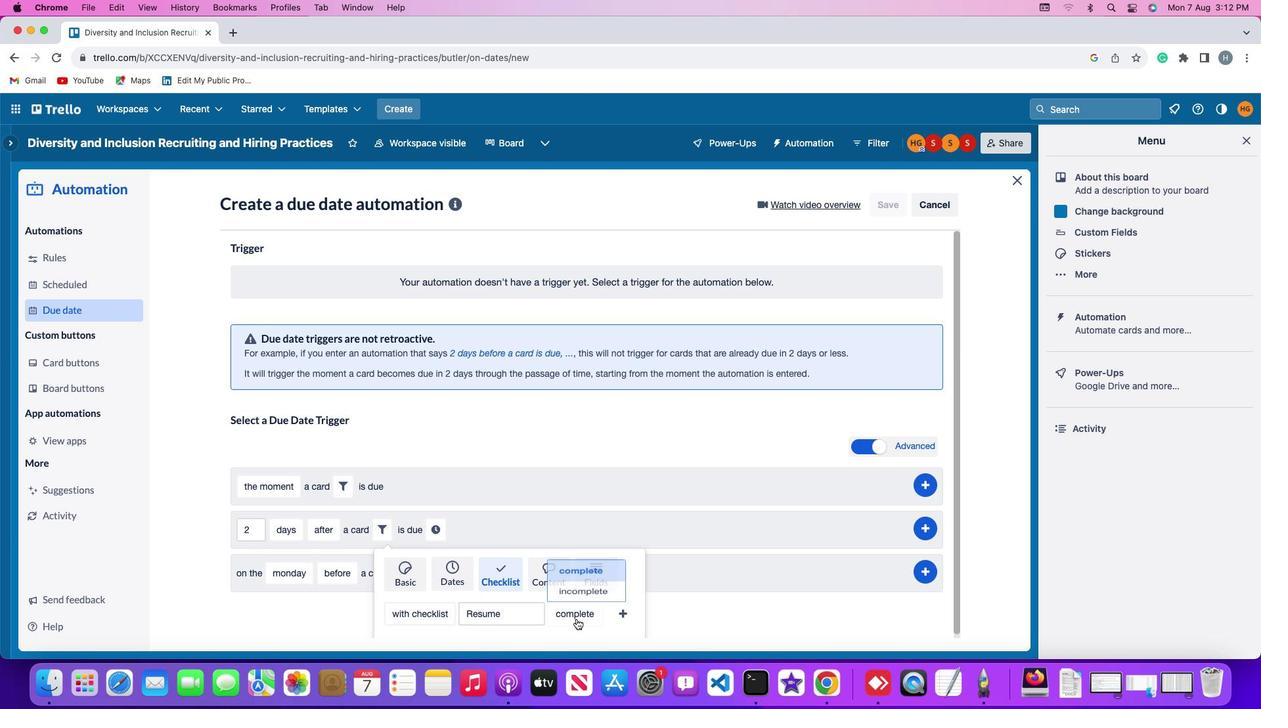 
Action: Mouse moved to (581, 582)
Screenshot: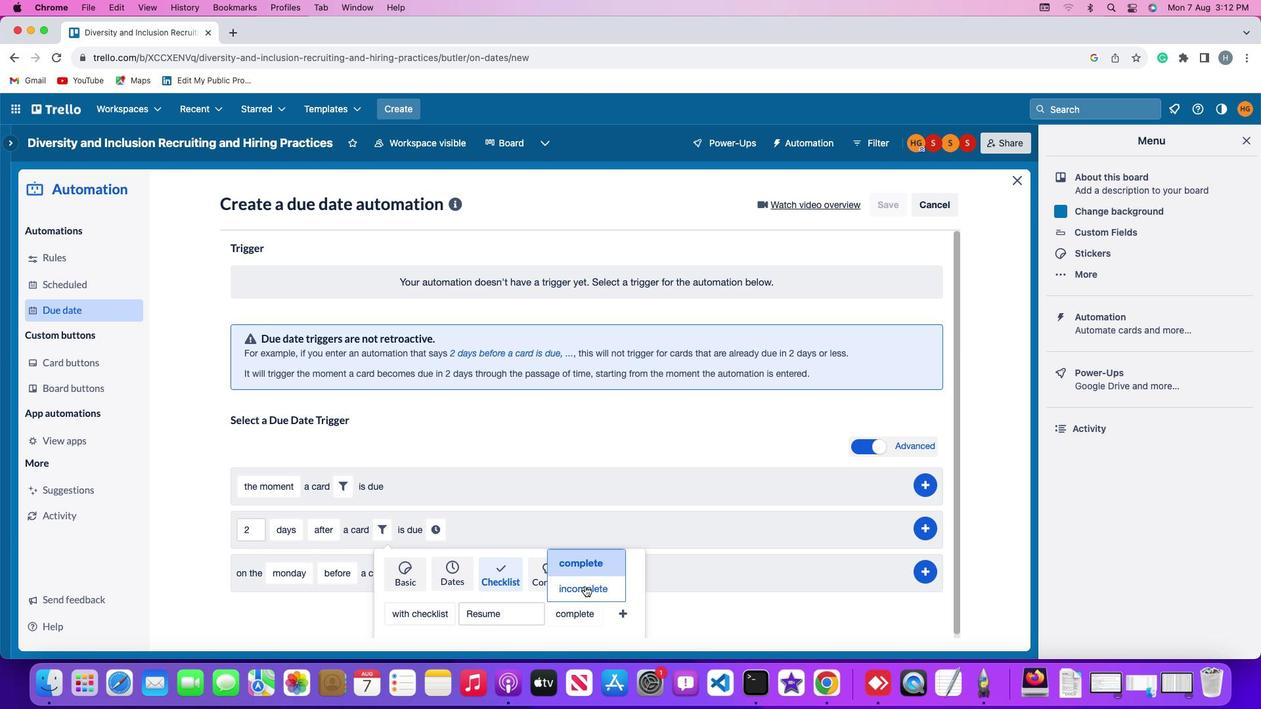 
Action: Mouse pressed left at (581, 582)
Screenshot: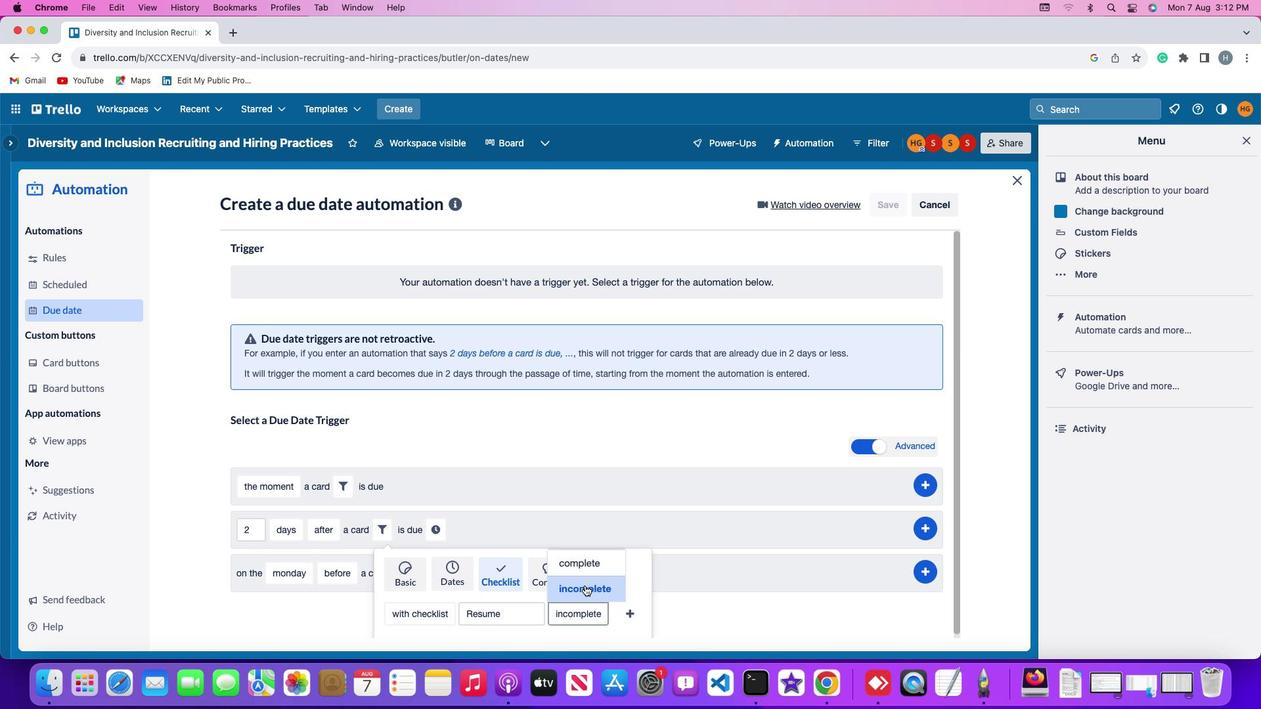 
Action: Mouse moved to (627, 609)
Screenshot: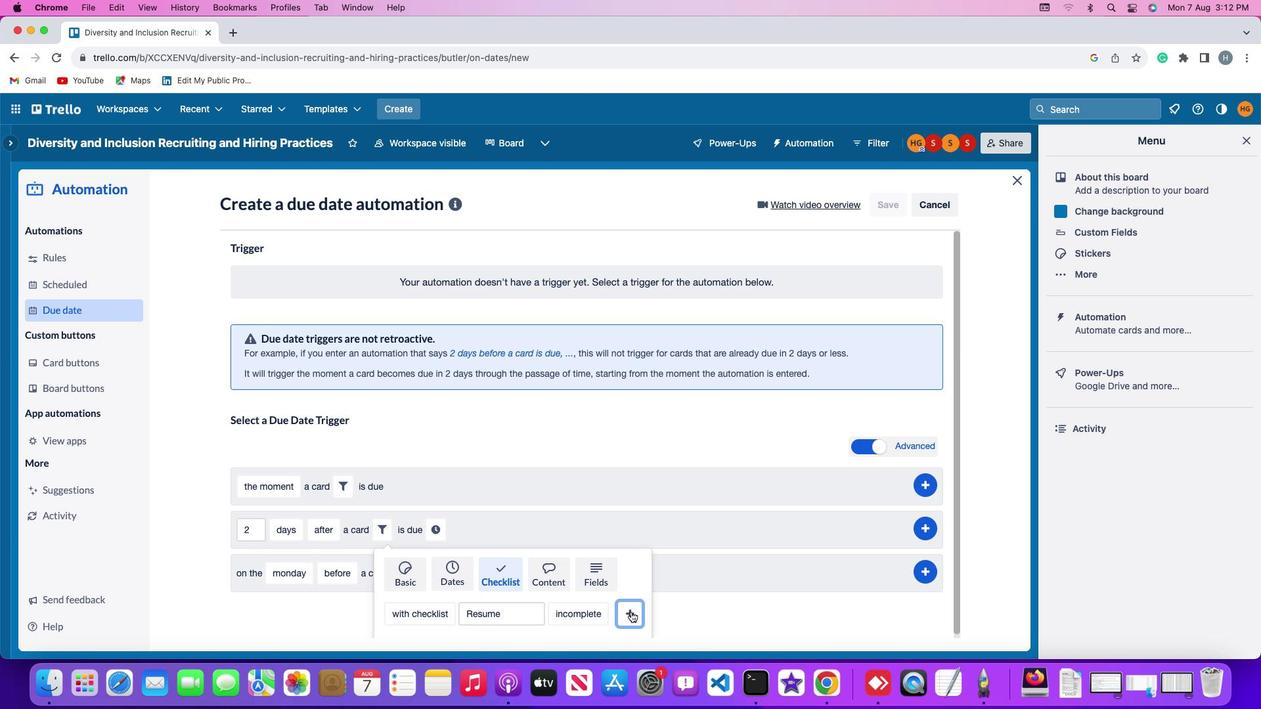 
Action: Mouse pressed left at (627, 609)
Screenshot: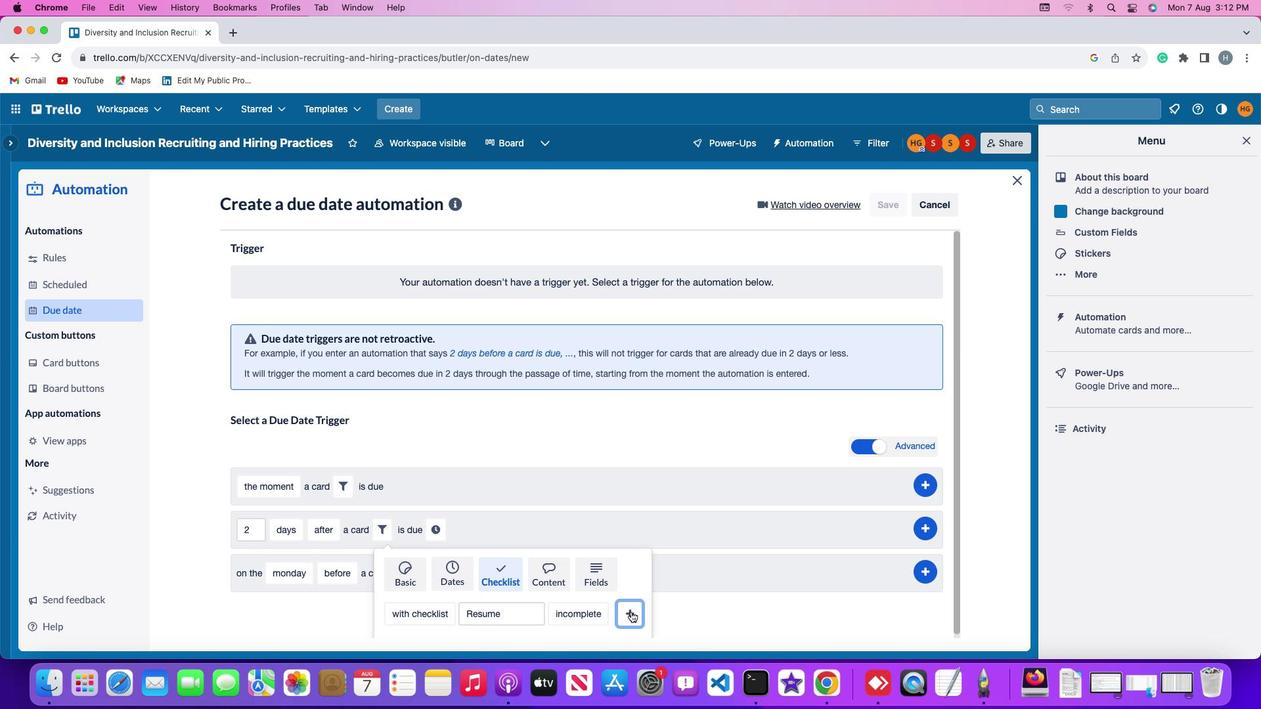 
Action: Mouse moved to (614, 524)
Screenshot: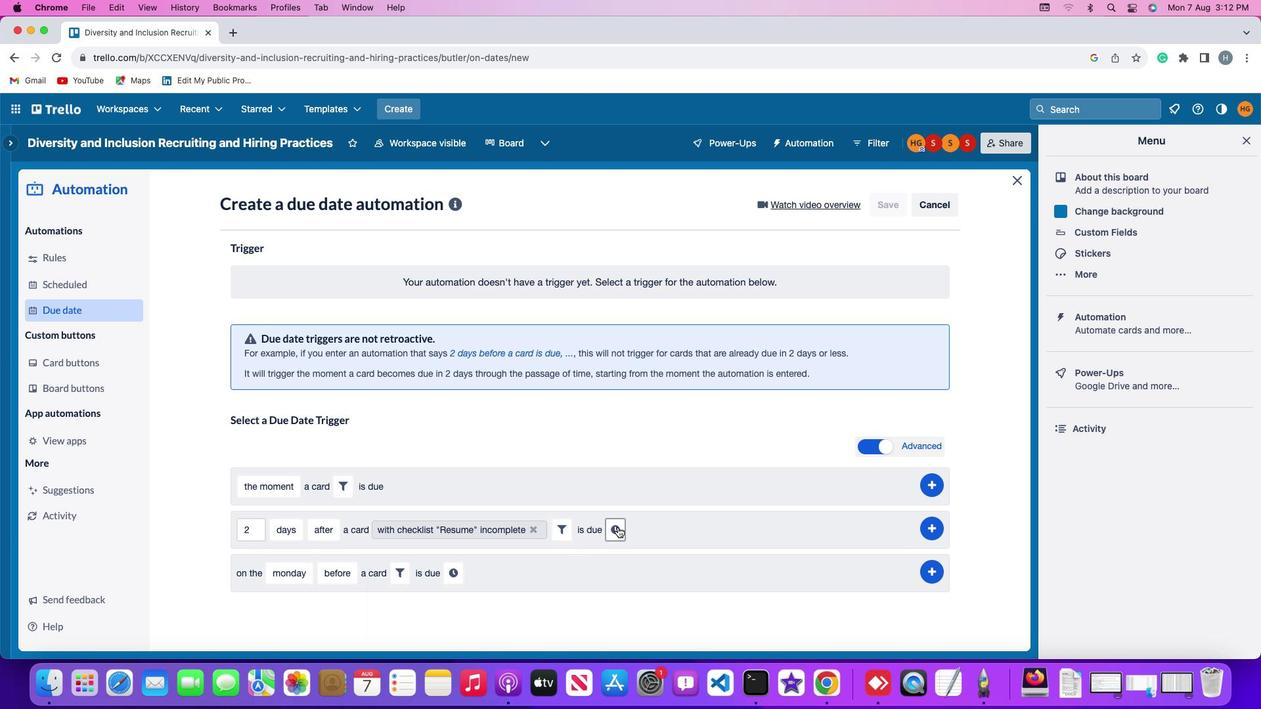 
Action: Mouse pressed left at (614, 524)
Screenshot: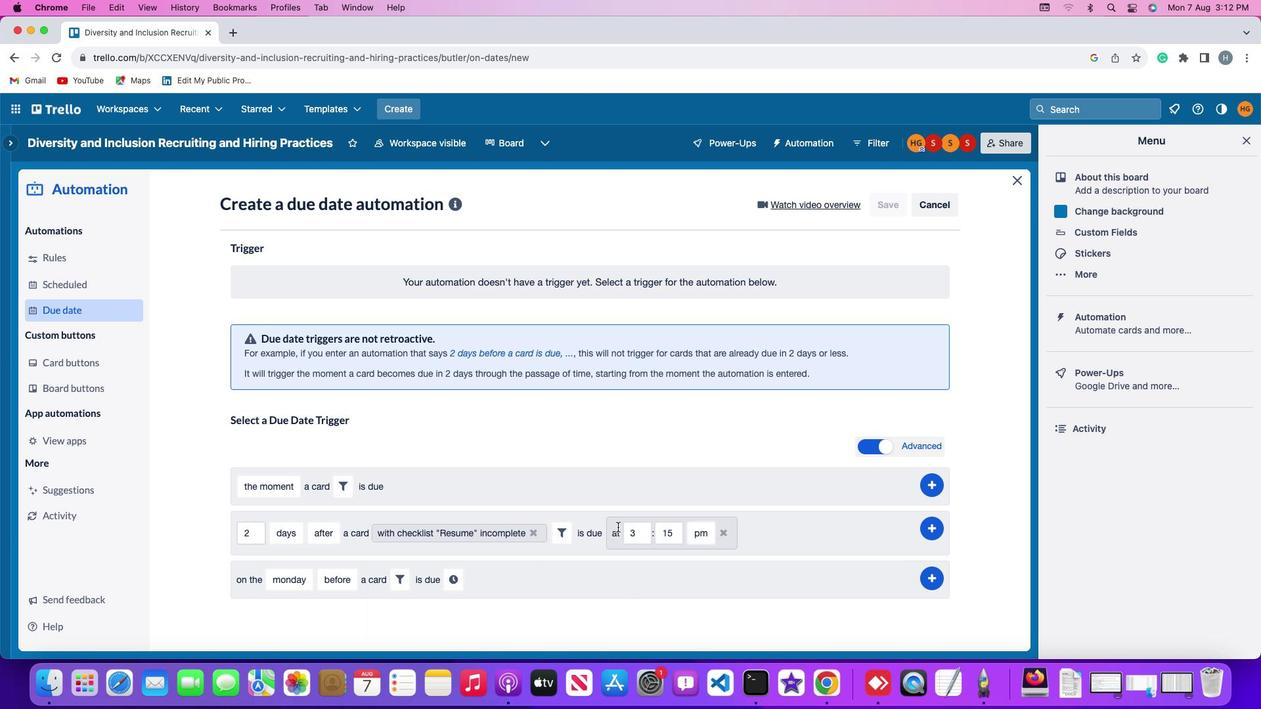 
Action: Mouse moved to (642, 528)
Screenshot: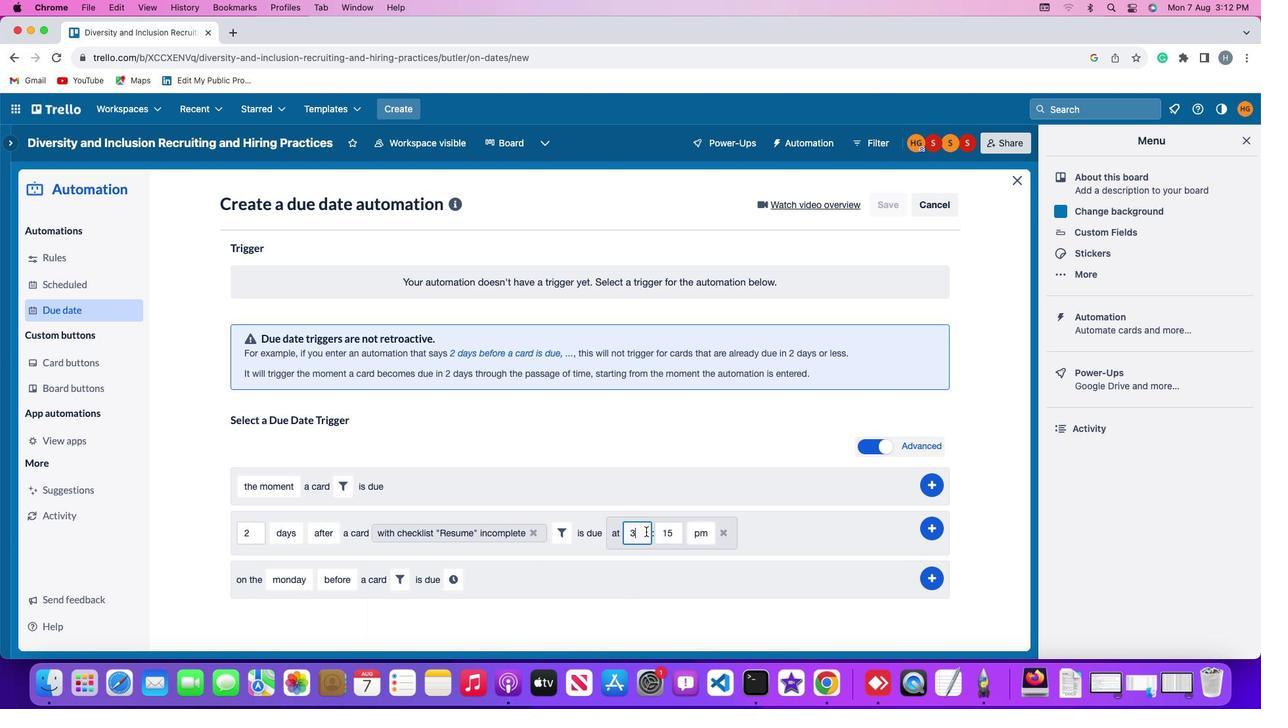 
Action: Mouse pressed left at (642, 528)
Screenshot: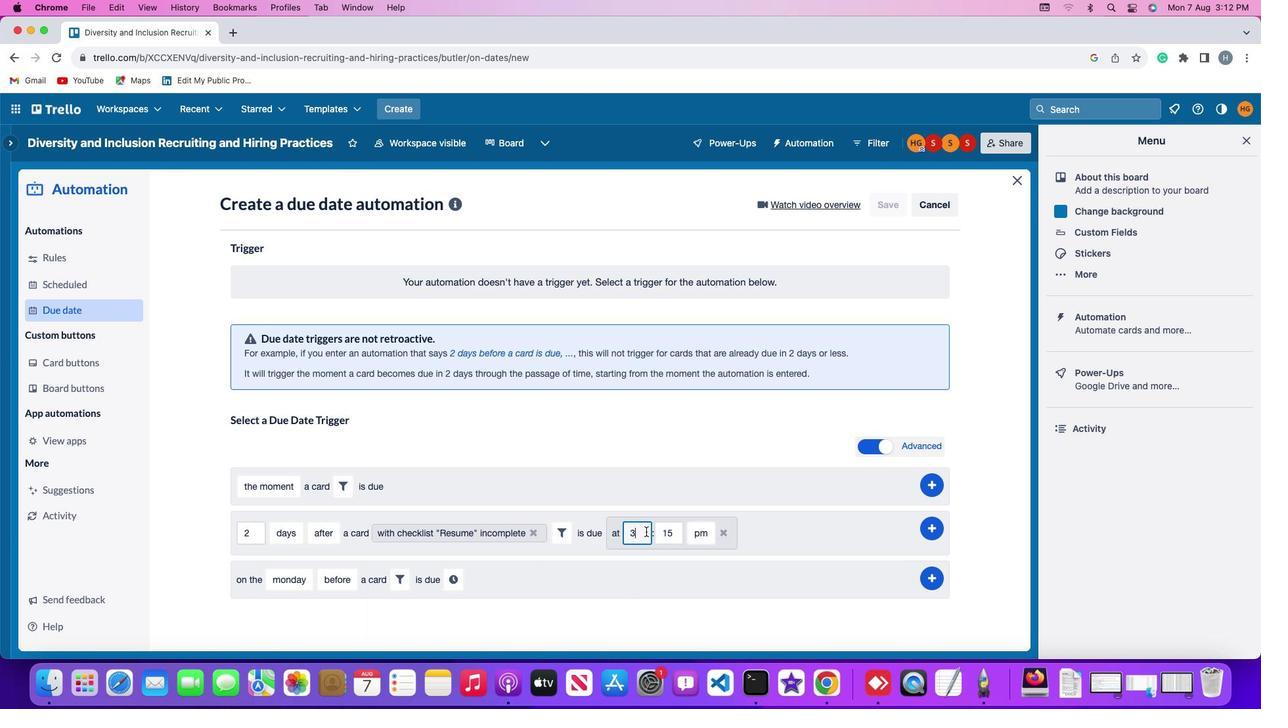 
Action: Key pressed Key.backspace'1''1'
Screenshot: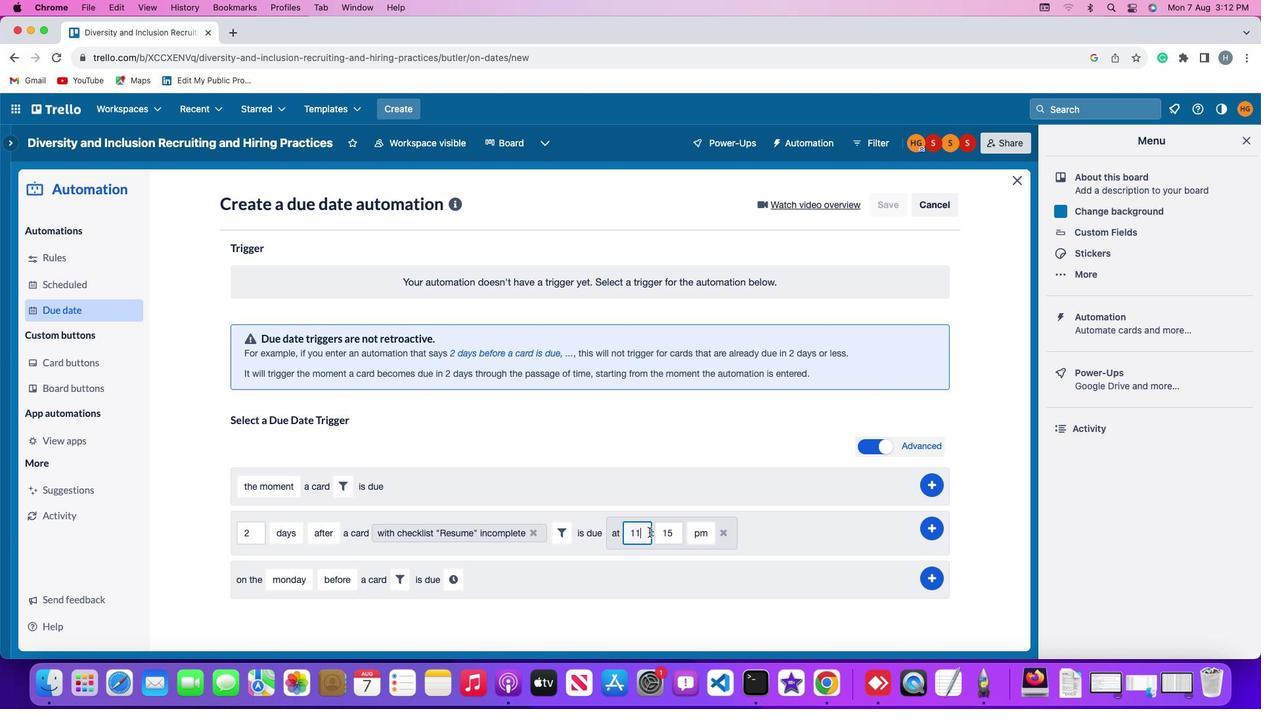 
Action: Mouse moved to (669, 530)
Screenshot: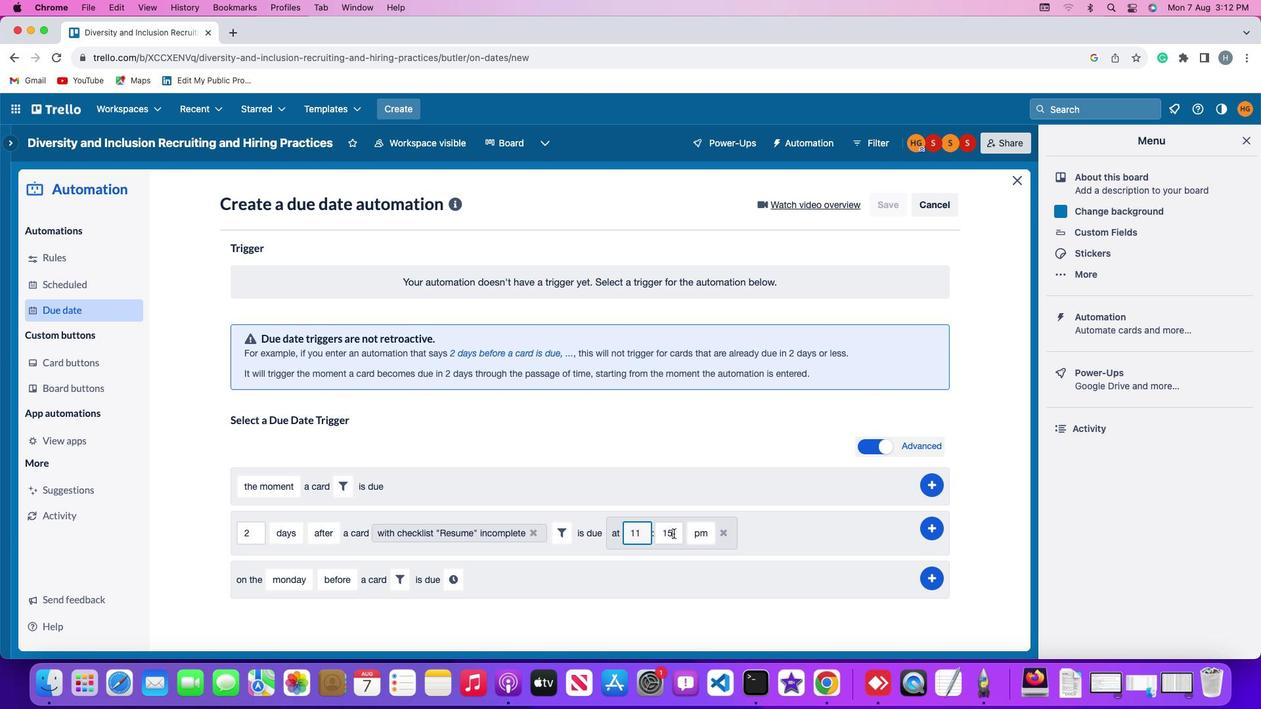 
Action: Mouse pressed left at (669, 530)
Screenshot: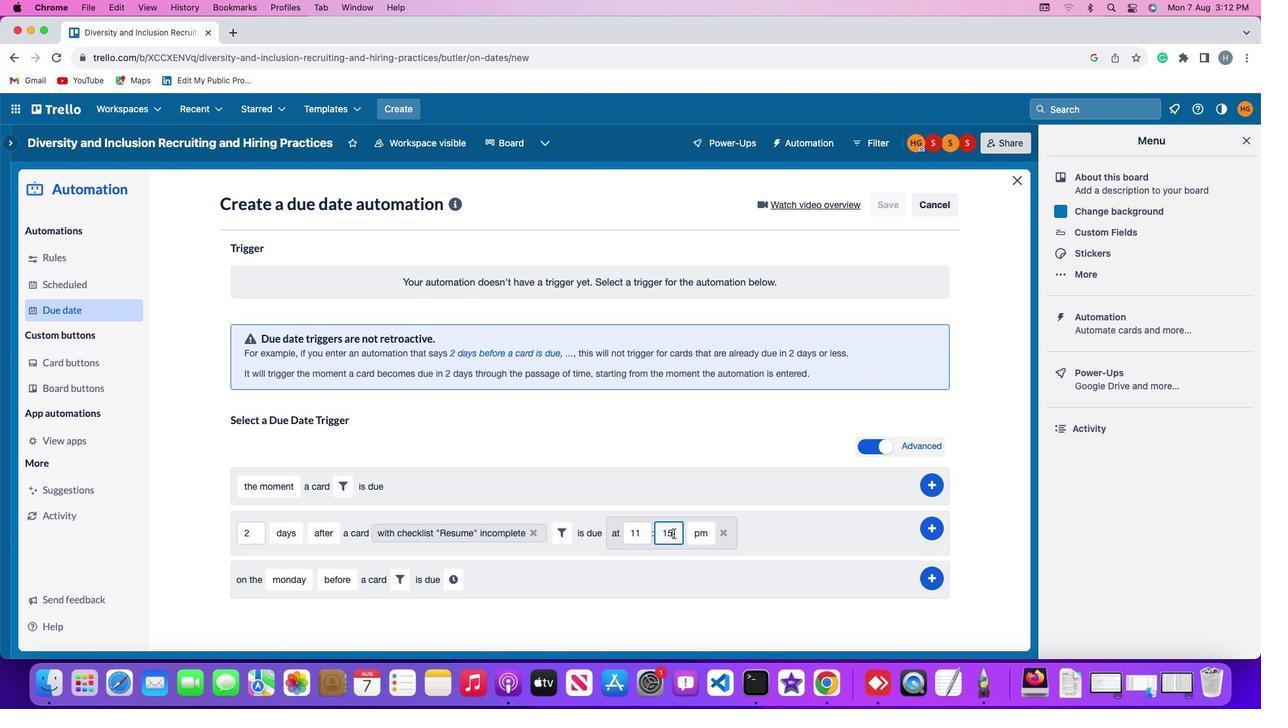 
Action: Mouse moved to (670, 530)
Screenshot: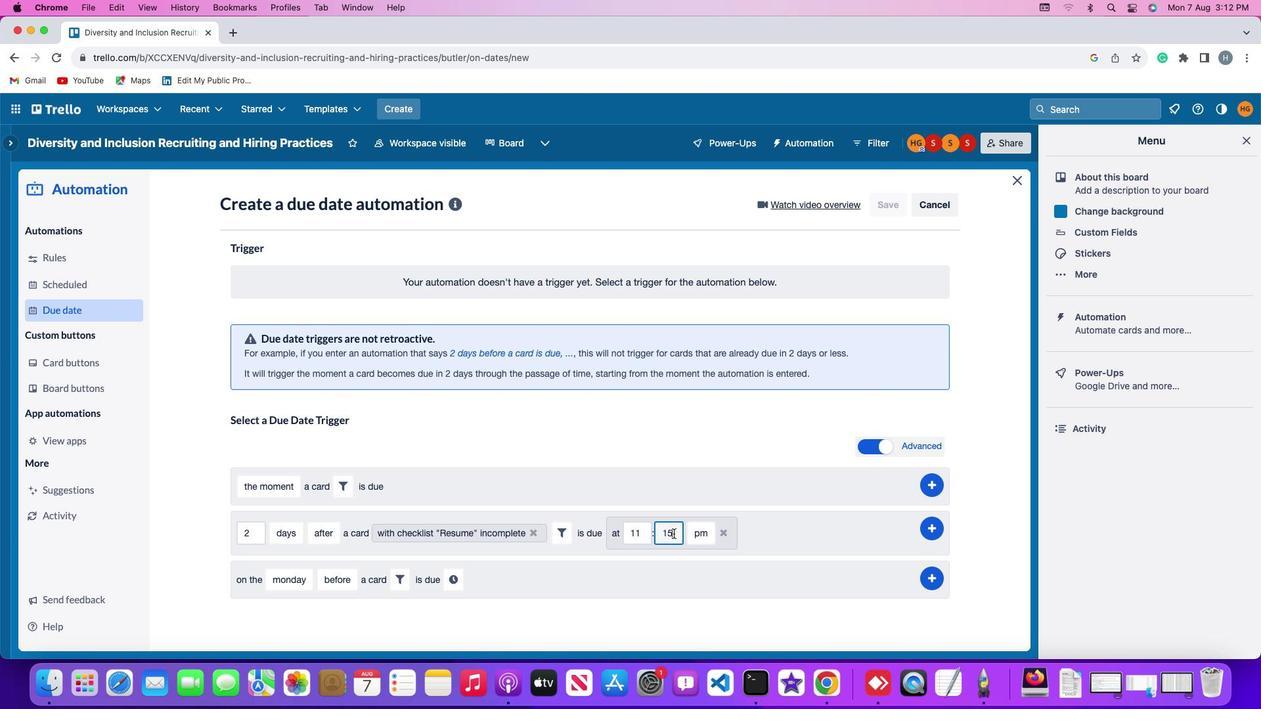 
Action: Key pressed Key.backspaceKey.backspaceKey.backspace
Screenshot: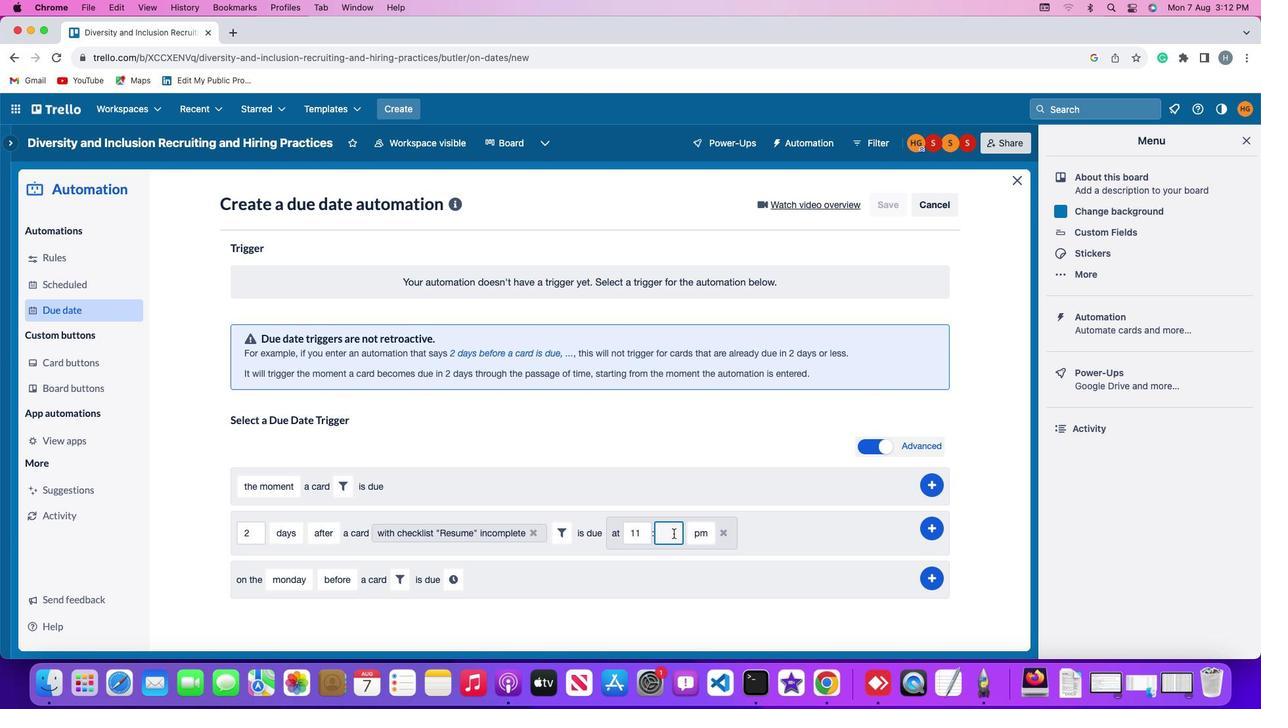 
Action: Mouse moved to (670, 530)
Screenshot: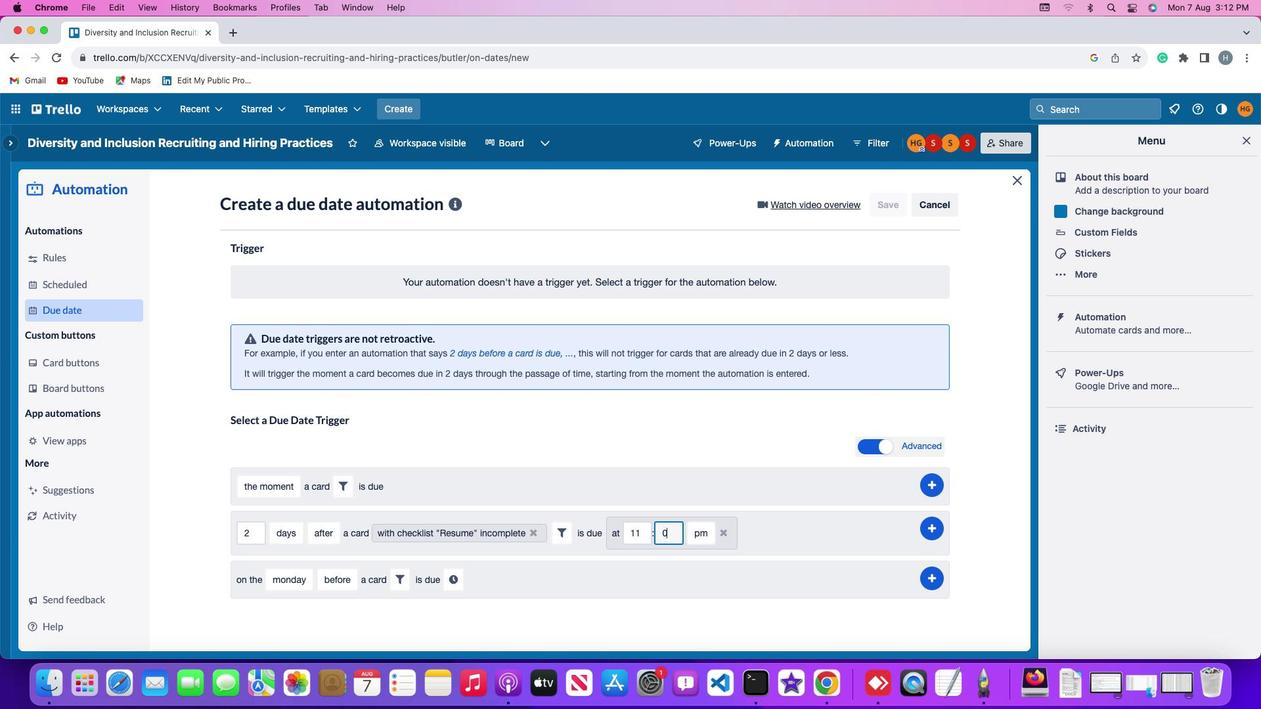 
Action: Key pressed '0''0'
Screenshot: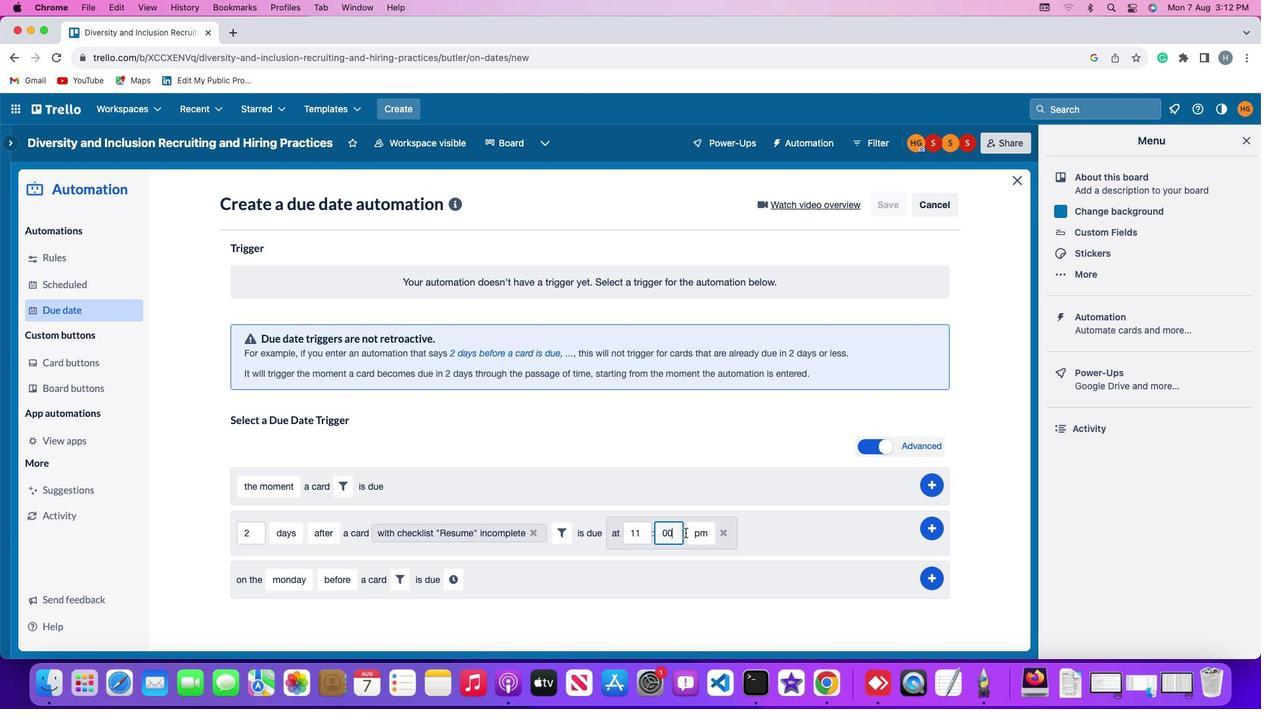 
Action: Mouse moved to (695, 528)
Screenshot: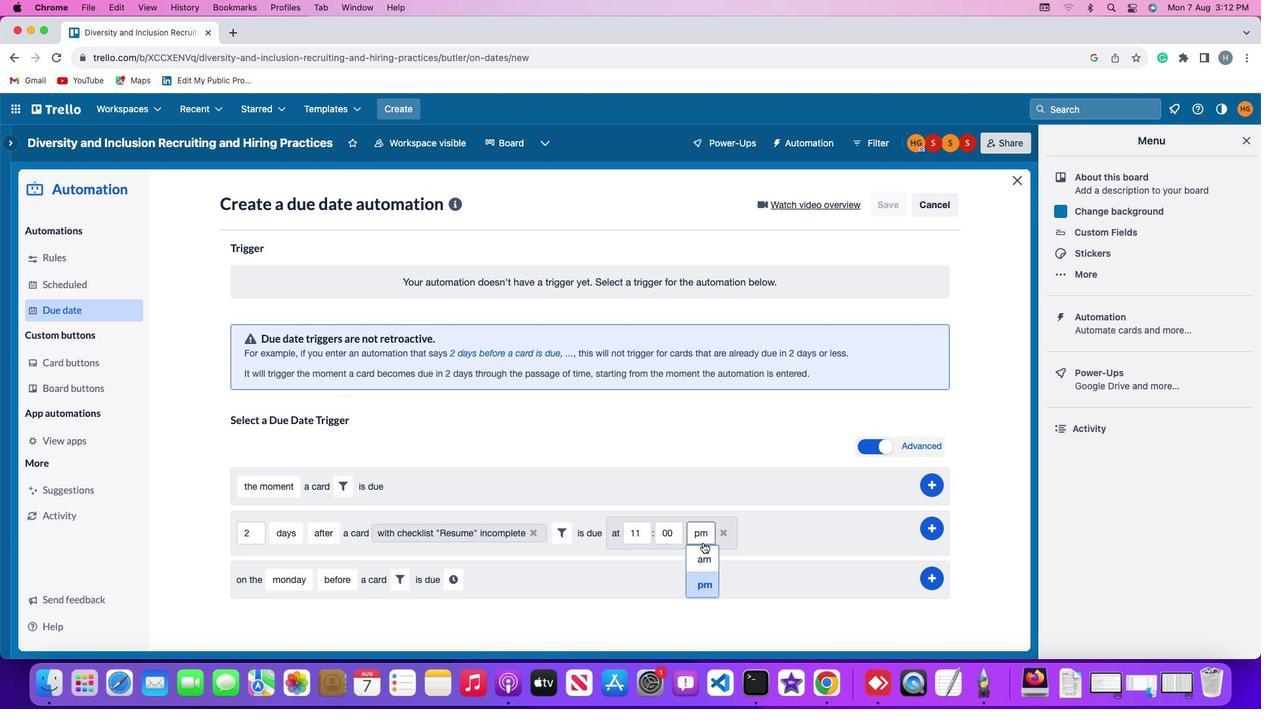
Action: Mouse pressed left at (695, 528)
Screenshot: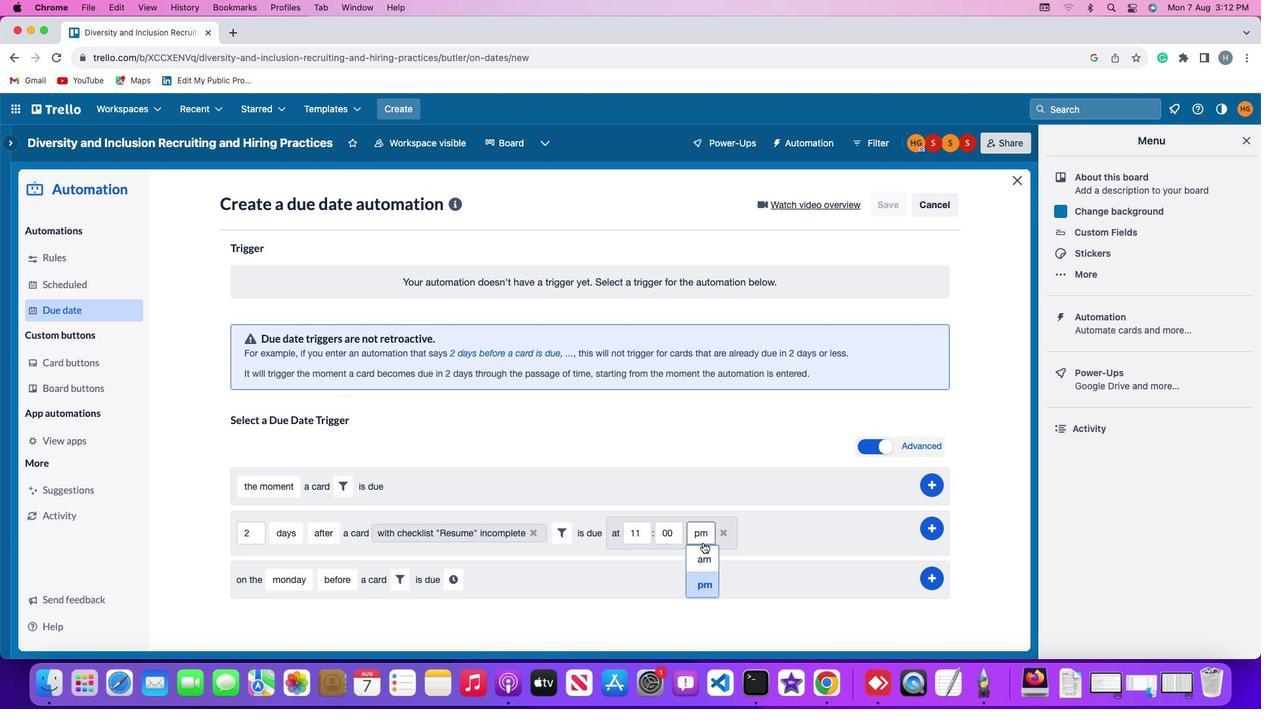 
Action: Mouse moved to (701, 554)
Screenshot: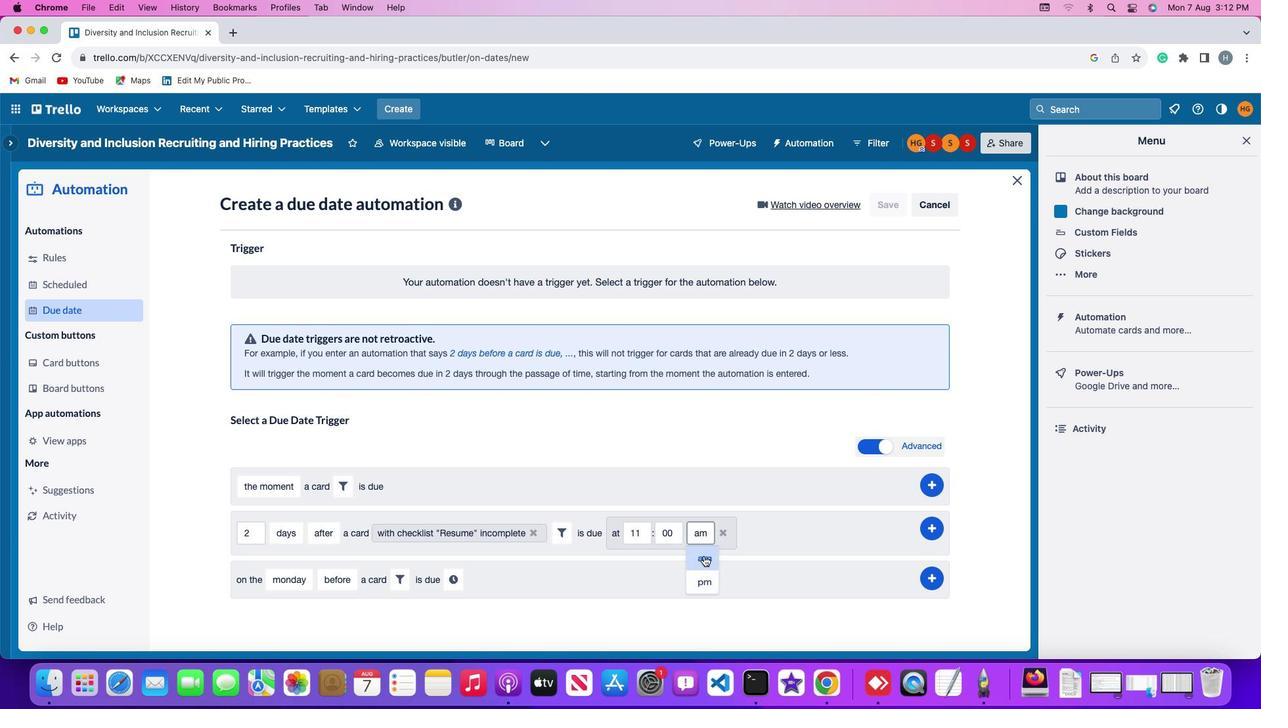 
Action: Mouse pressed left at (701, 554)
Screenshot: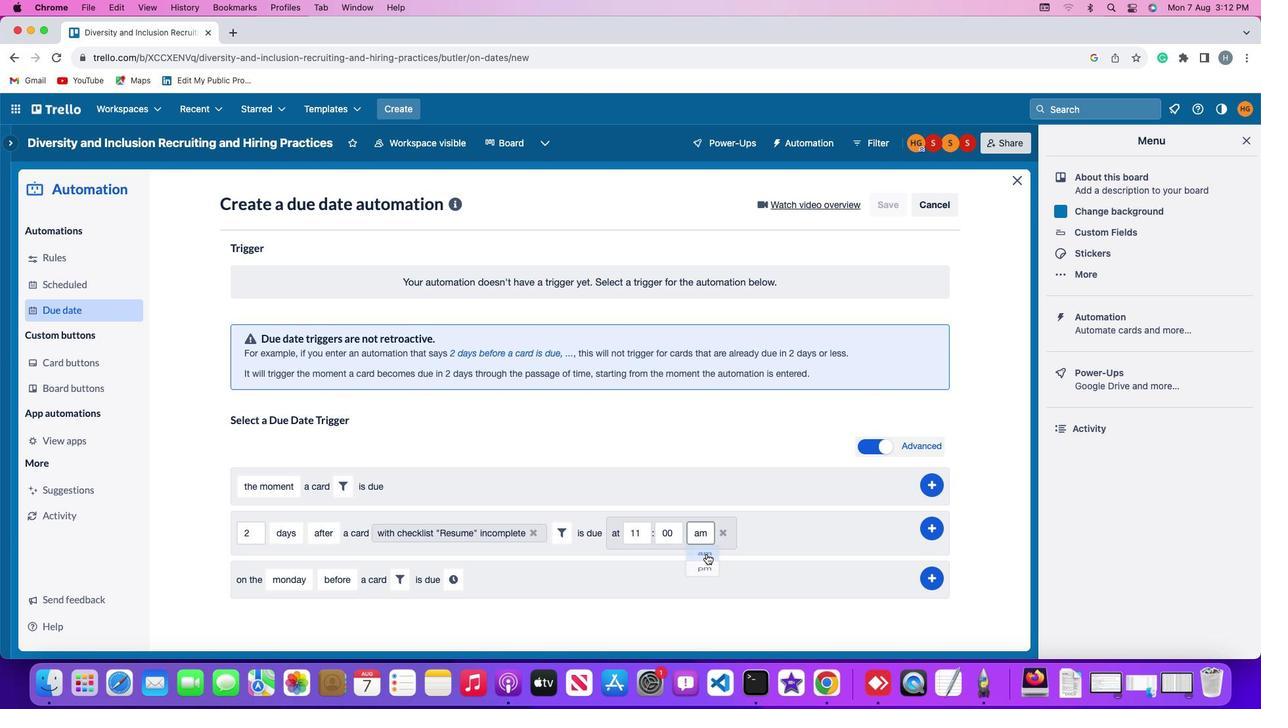 
Action: Mouse moved to (925, 523)
Screenshot: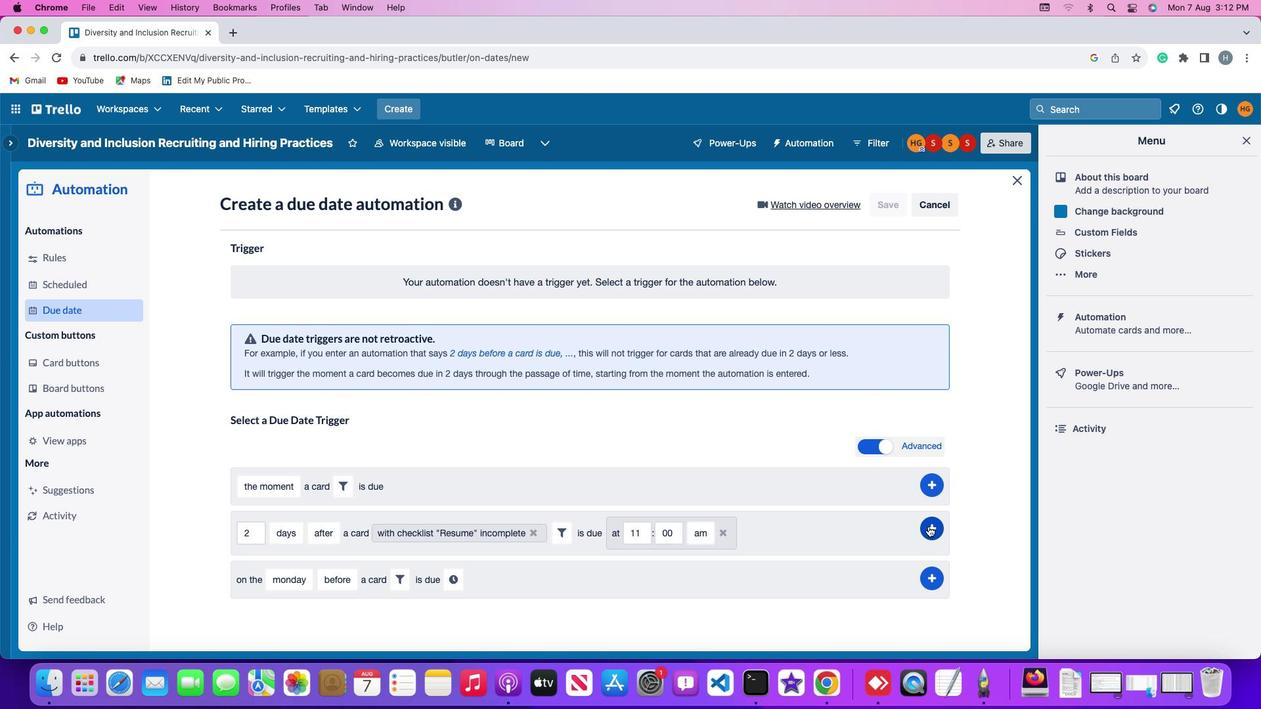 
Action: Mouse pressed left at (925, 523)
Screenshot: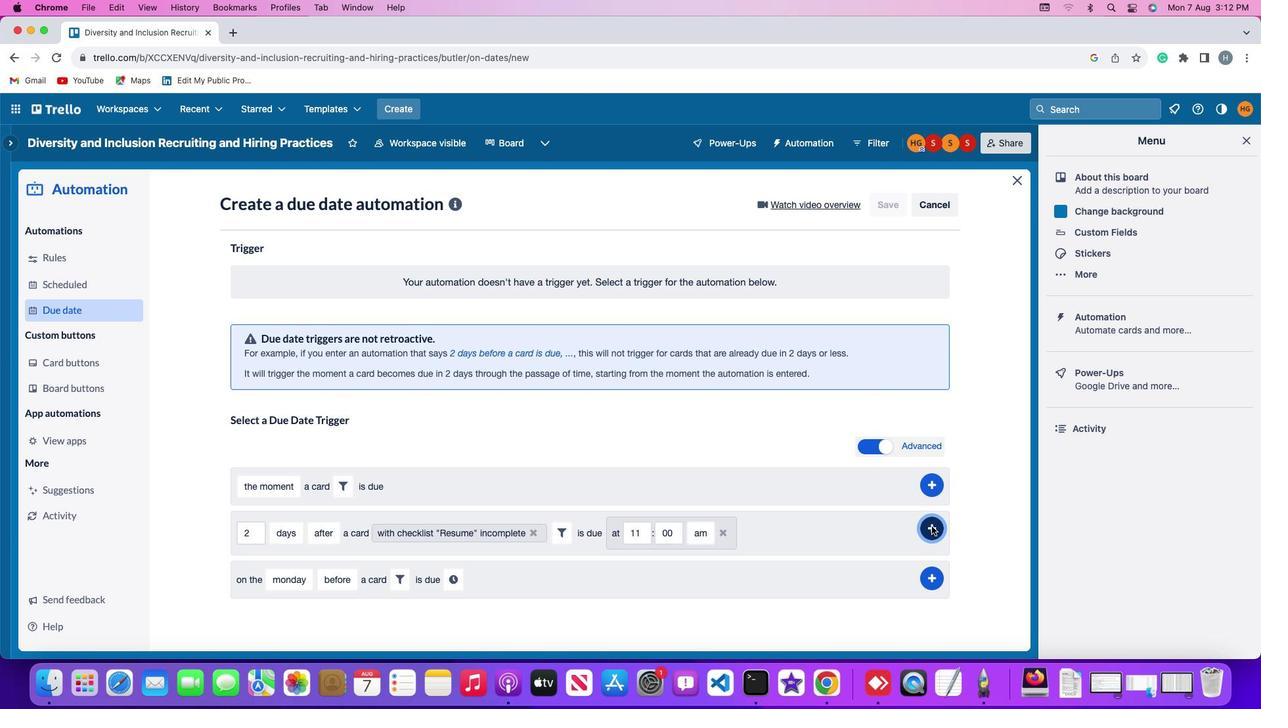 
Action: Mouse moved to (975, 429)
Screenshot: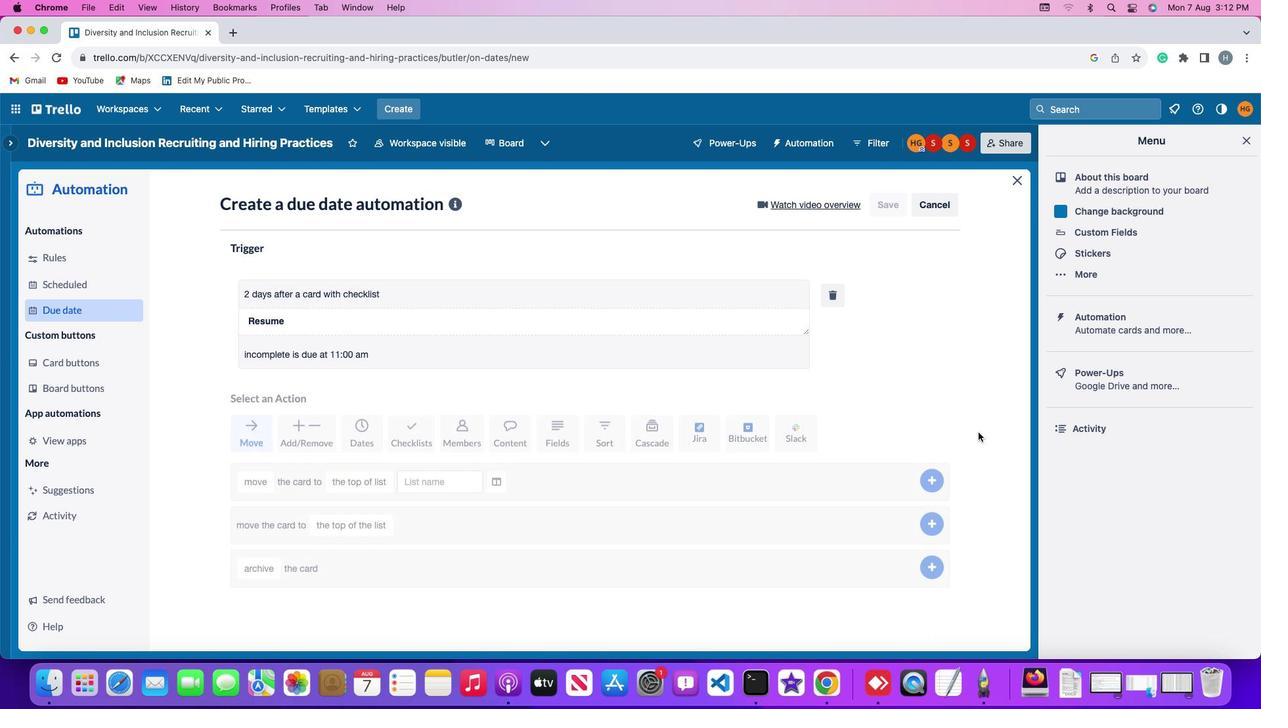 
